 Task: Find connections with filter location Schwäbisch Gmünd with filter topic #entrepreneurwith filter profile language German with filter current company JLL India with filter school RICS School of Built Environment, Amity University with filter industry Furniture and Home Furnishings Manufacturing with filter service category Visual Design with filter keywords title Marketing Research Analyst
Action: Mouse moved to (227, 255)
Screenshot: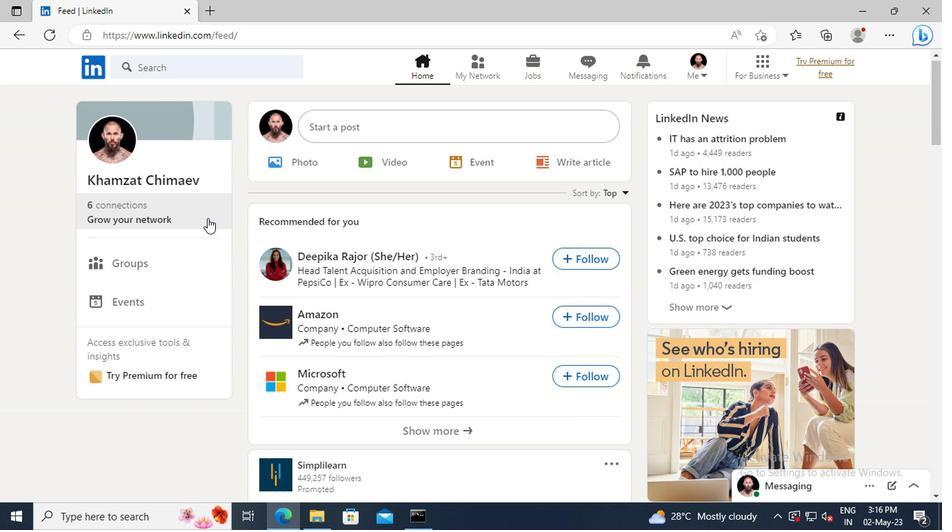 
Action: Mouse pressed left at (227, 255)
Screenshot: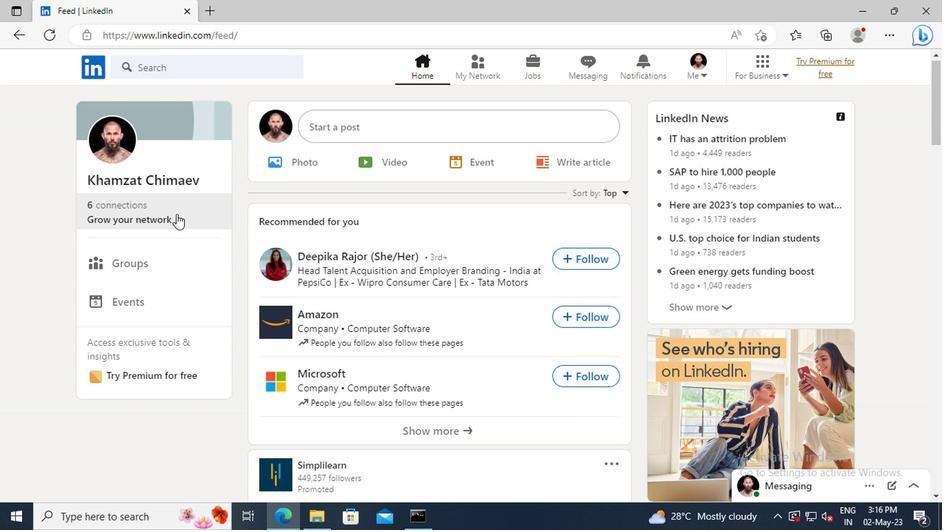 
Action: Mouse moved to (215, 208)
Screenshot: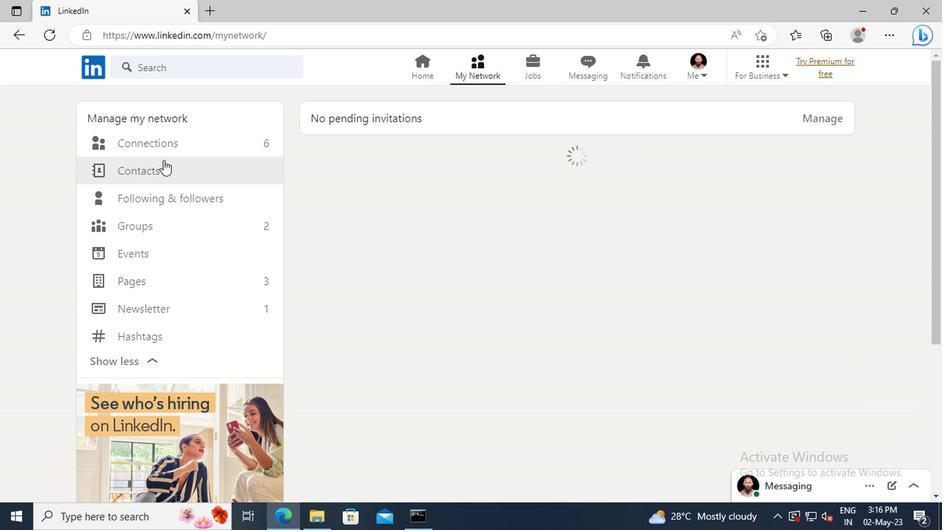 
Action: Mouse pressed left at (215, 208)
Screenshot: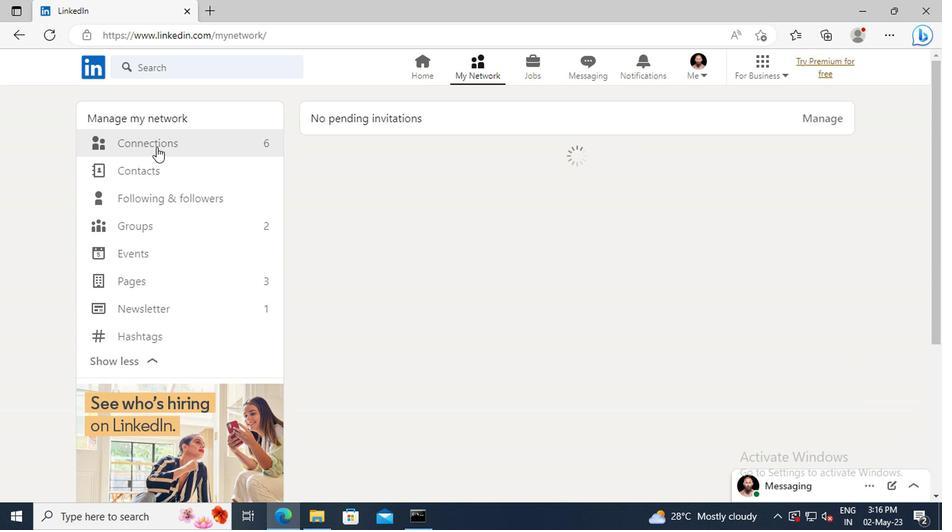 
Action: Mouse moved to (500, 208)
Screenshot: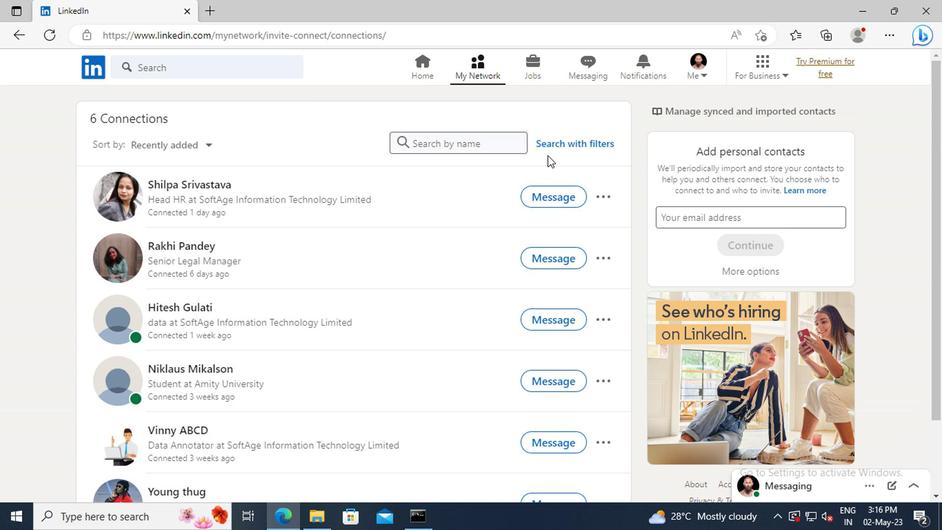 
Action: Mouse pressed left at (500, 208)
Screenshot: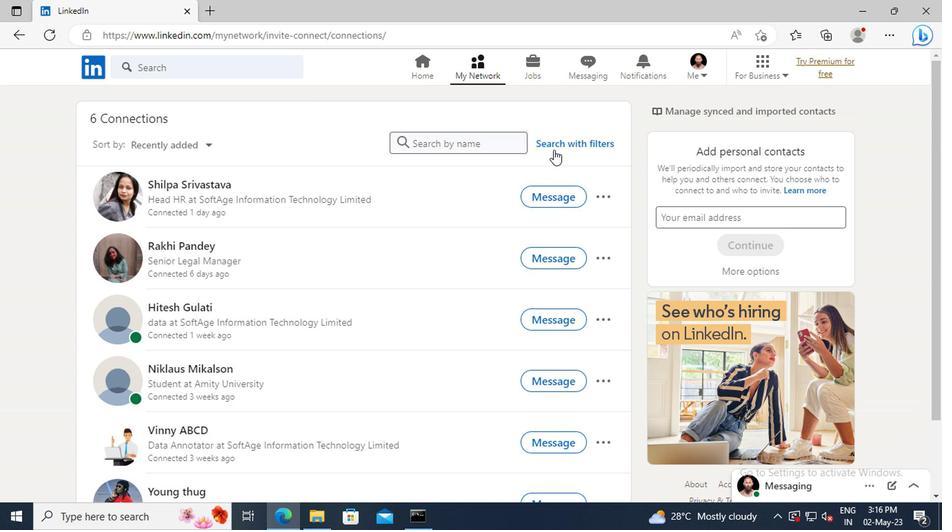 
Action: Mouse moved to (477, 181)
Screenshot: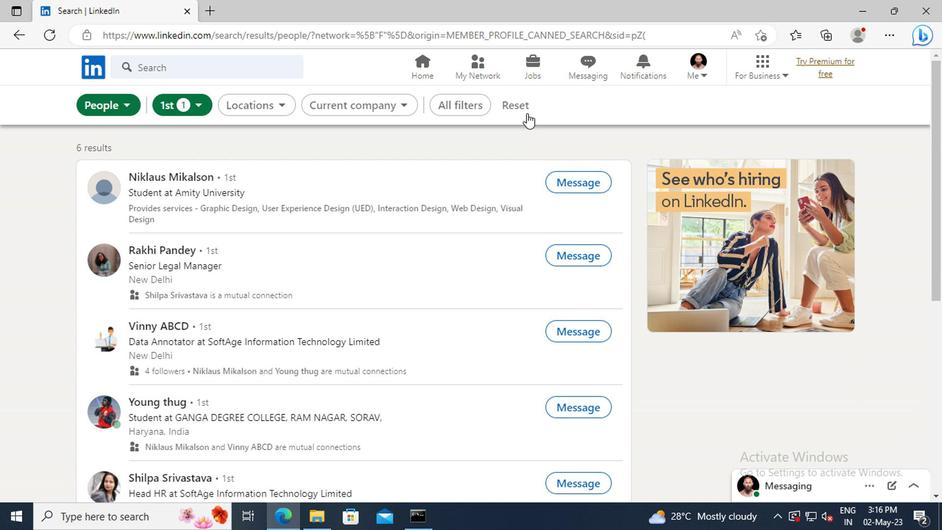 
Action: Mouse pressed left at (477, 181)
Screenshot: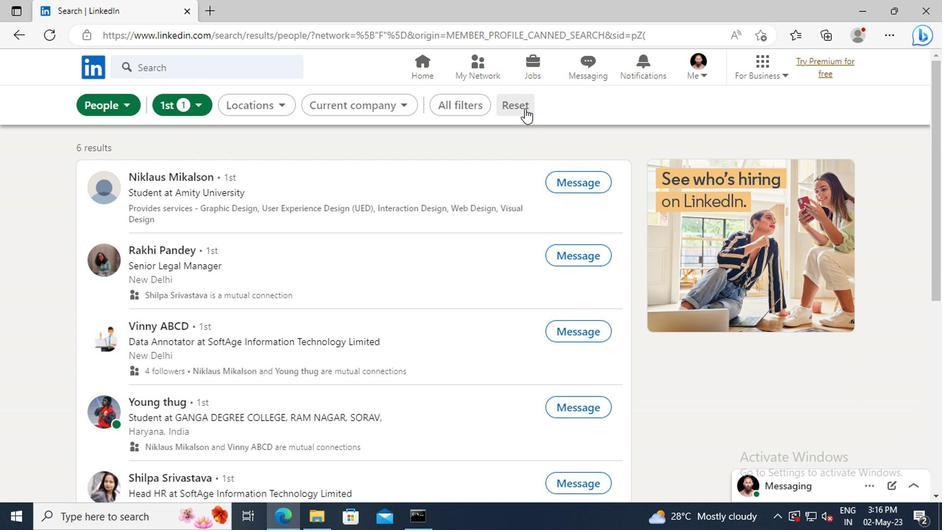 
Action: Mouse moved to (462, 179)
Screenshot: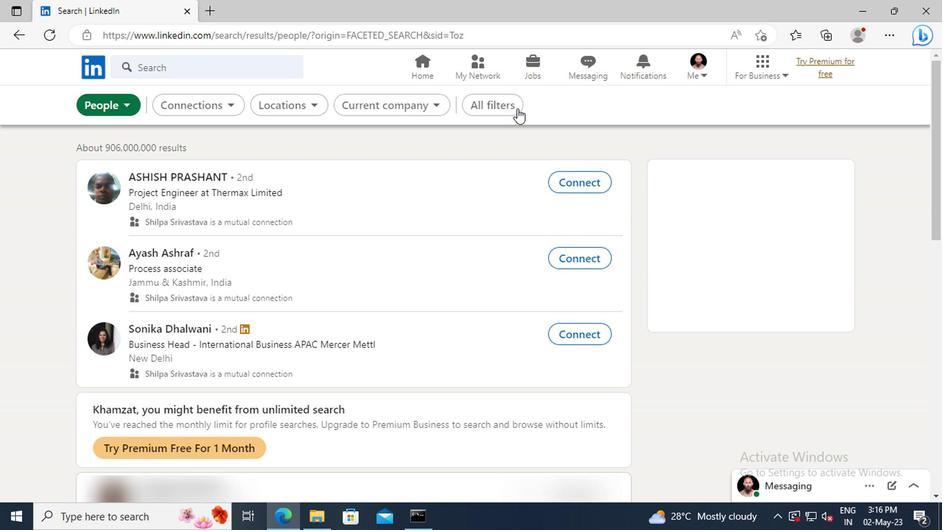 
Action: Mouse pressed left at (462, 179)
Screenshot: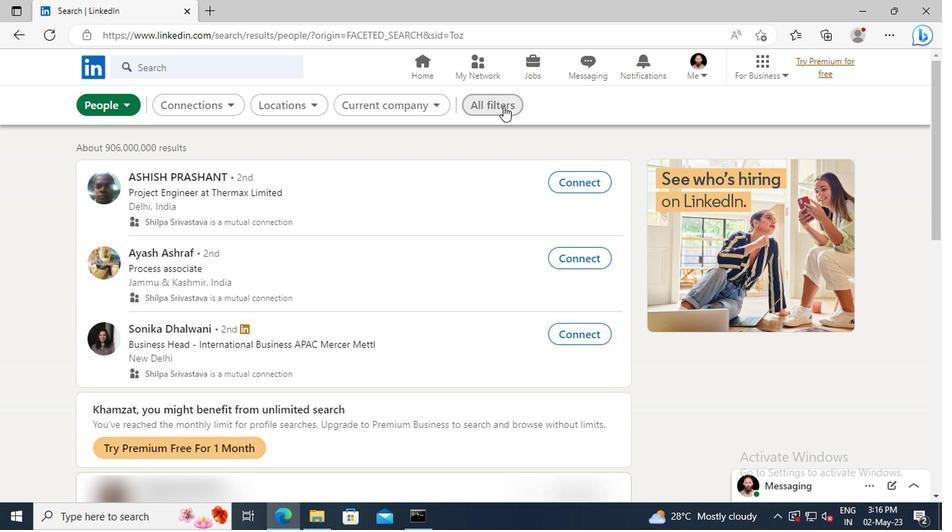 
Action: Mouse moved to (635, 279)
Screenshot: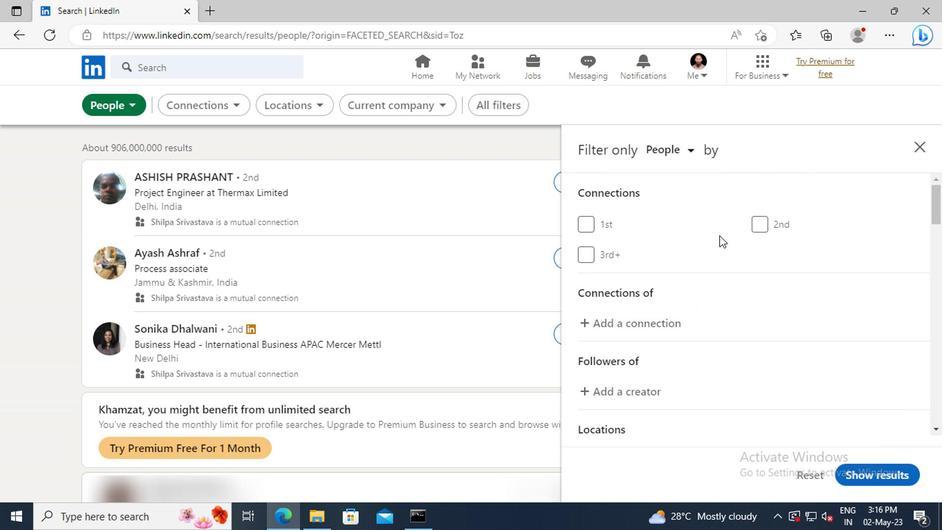 
Action: Mouse scrolled (635, 279) with delta (0, 0)
Screenshot: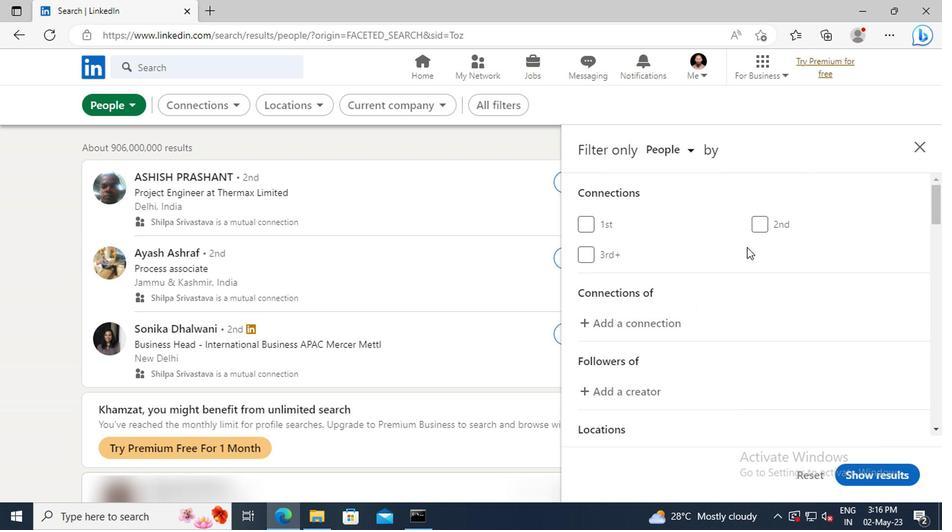 
Action: Mouse scrolled (635, 279) with delta (0, 0)
Screenshot: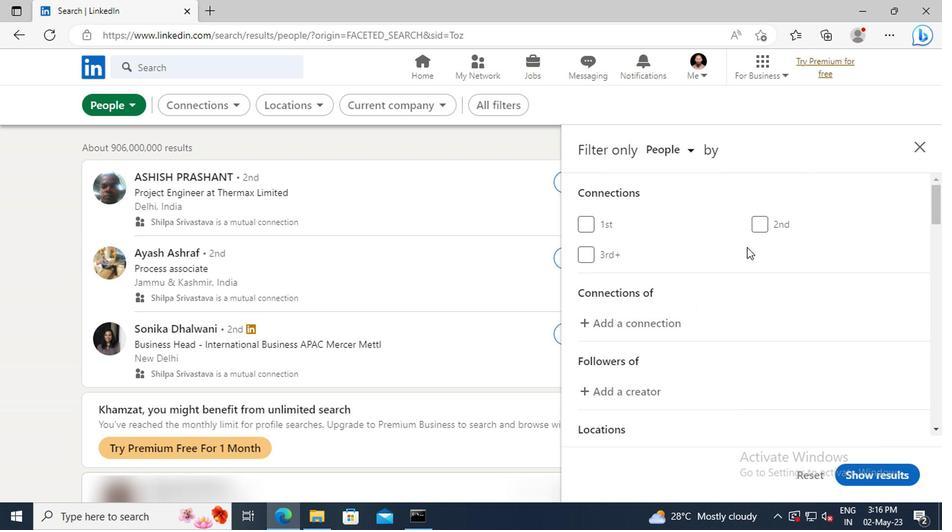 
Action: Mouse scrolled (635, 279) with delta (0, 0)
Screenshot: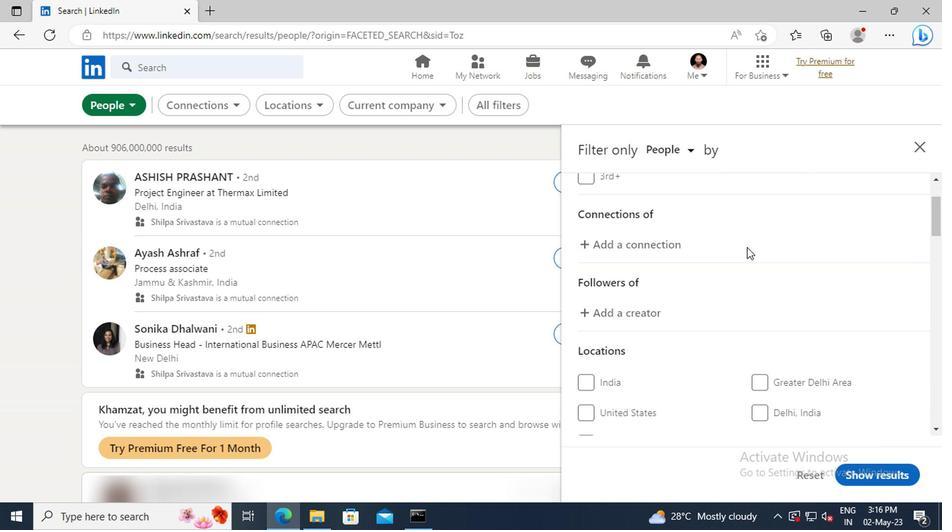 
Action: Mouse scrolled (635, 279) with delta (0, 0)
Screenshot: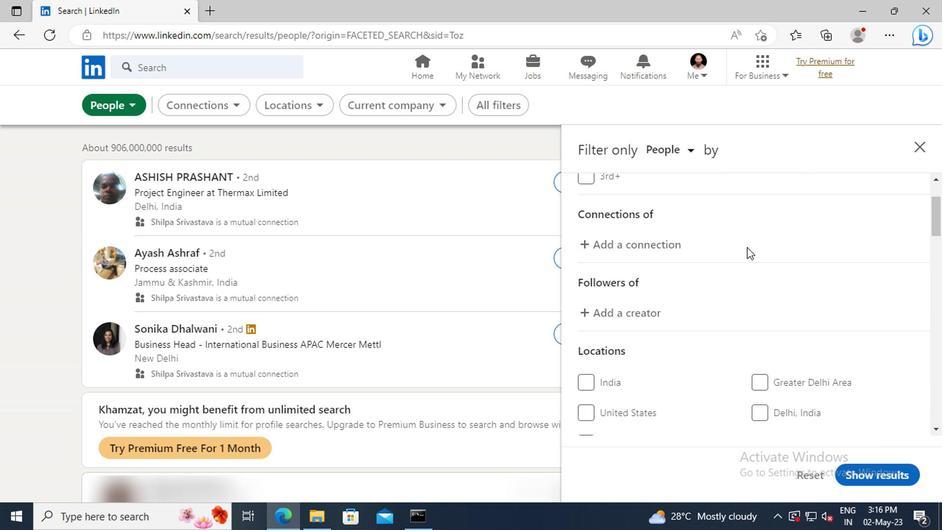 
Action: Mouse scrolled (635, 279) with delta (0, 0)
Screenshot: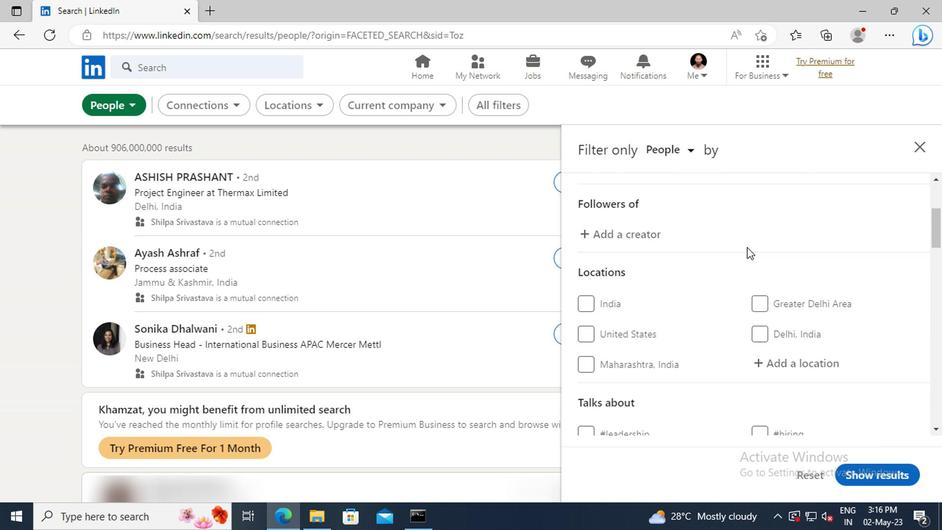 
Action: Mouse moved to (647, 331)
Screenshot: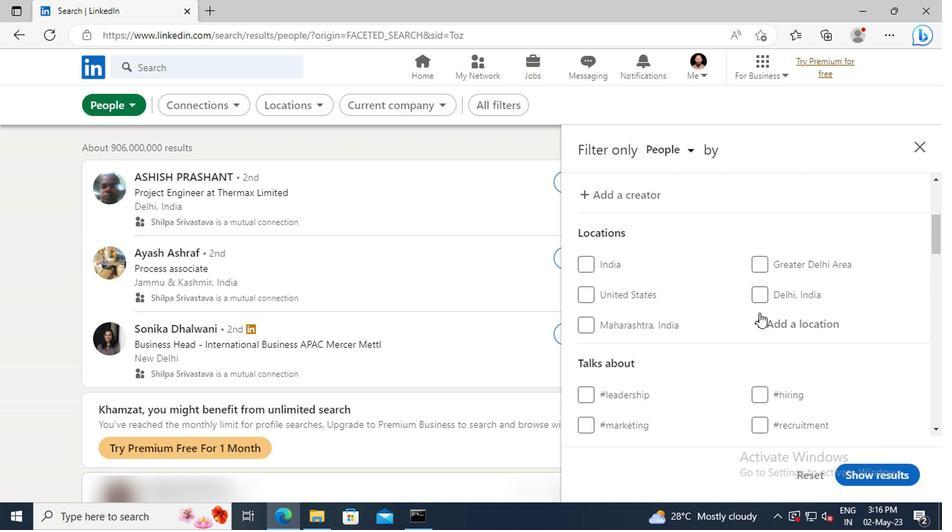 
Action: Mouse pressed left at (647, 331)
Screenshot: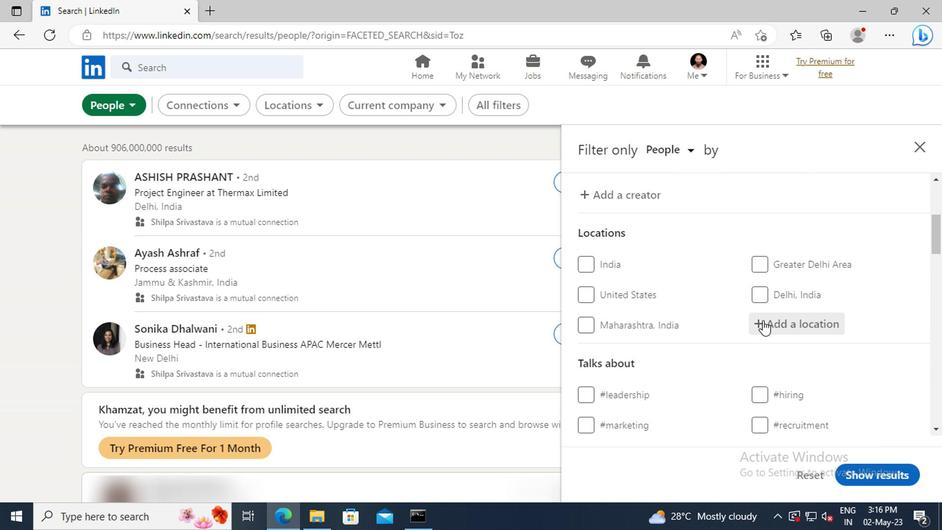
Action: Key pressed <Key.shift>SCHWABISCH<Key.space>
Screenshot: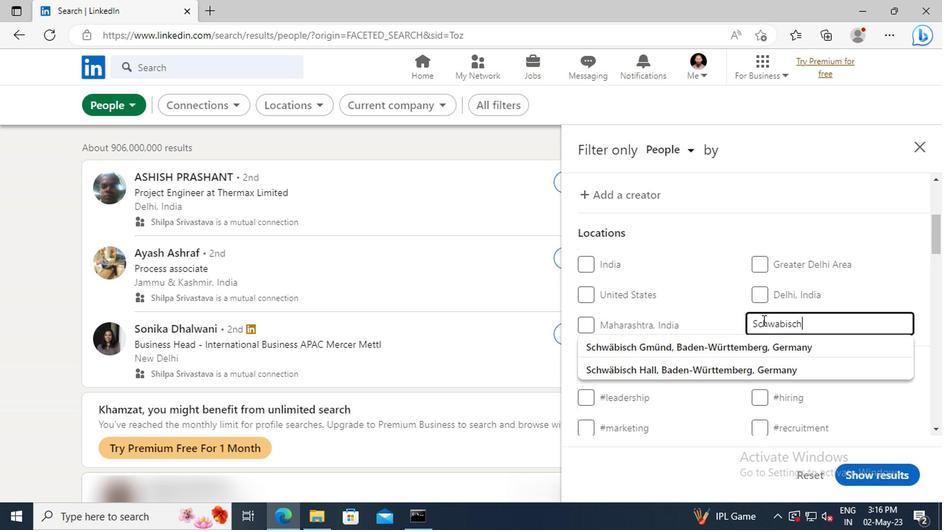 
Action: Mouse moved to (648, 346)
Screenshot: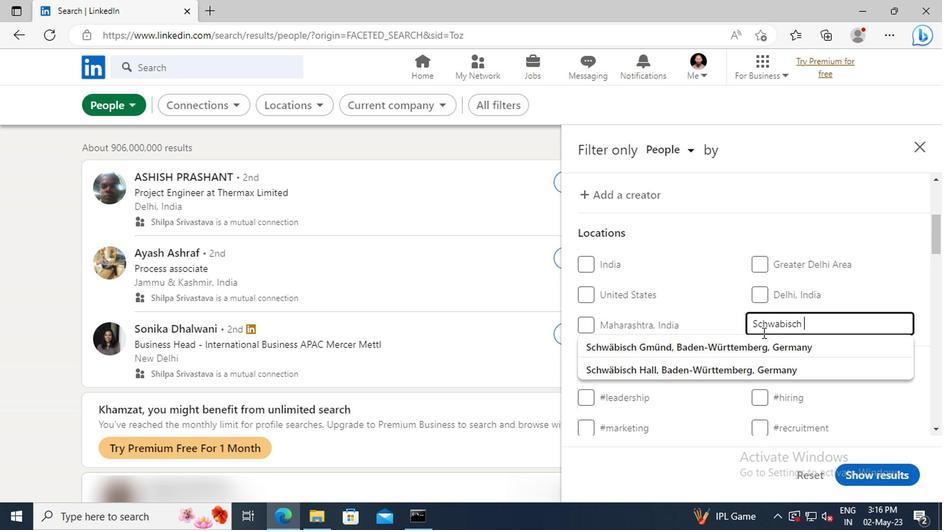 
Action: Mouse pressed left at (648, 346)
Screenshot: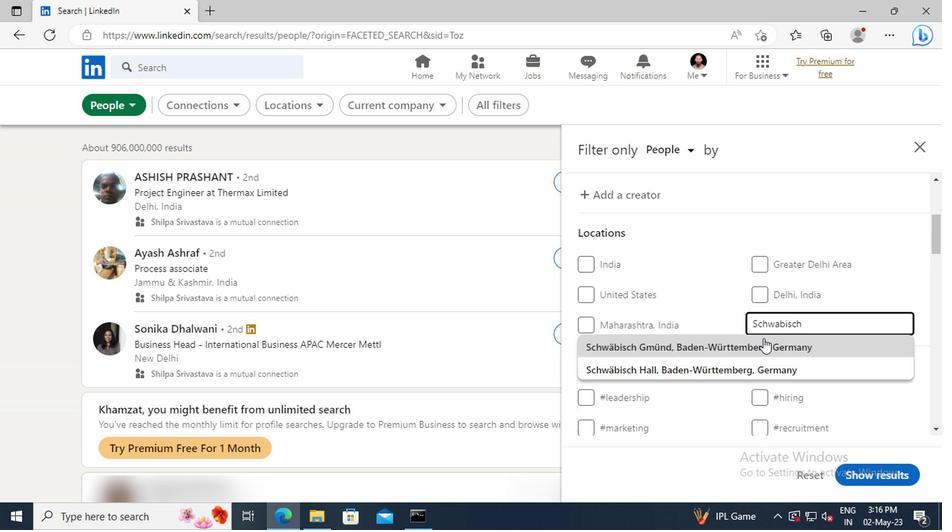 
Action: Mouse scrolled (648, 346) with delta (0, 0)
Screenshot: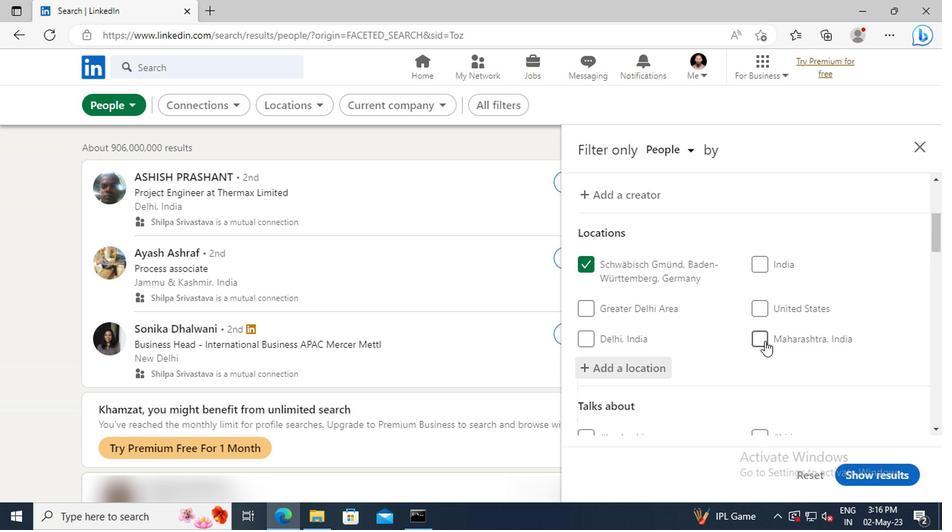 
Action: Mouse moved to (649, 335)
Screenshot: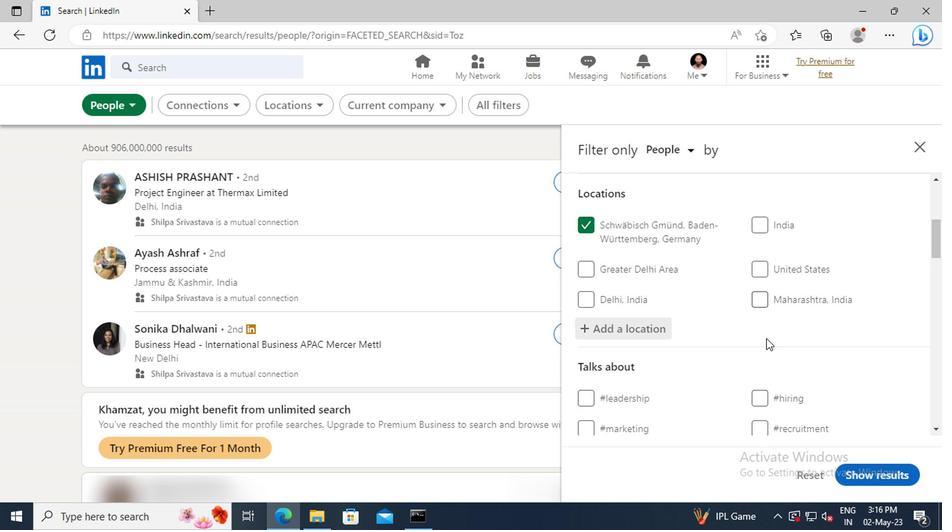
Action: Mouse scrolled (649, 334) with delta (0, 0)
Screenshot: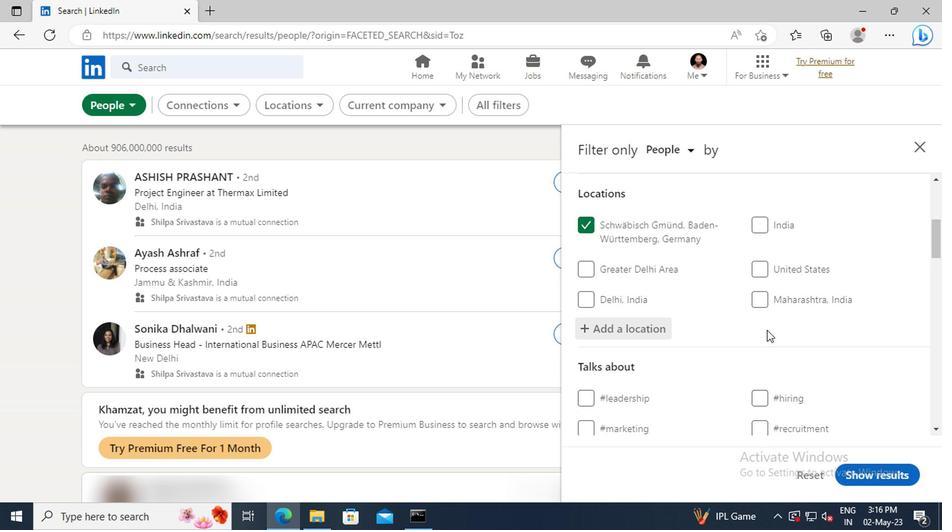 
Action: Mouse scrolled (649, 334) with delta (0, 0)
Screenshot: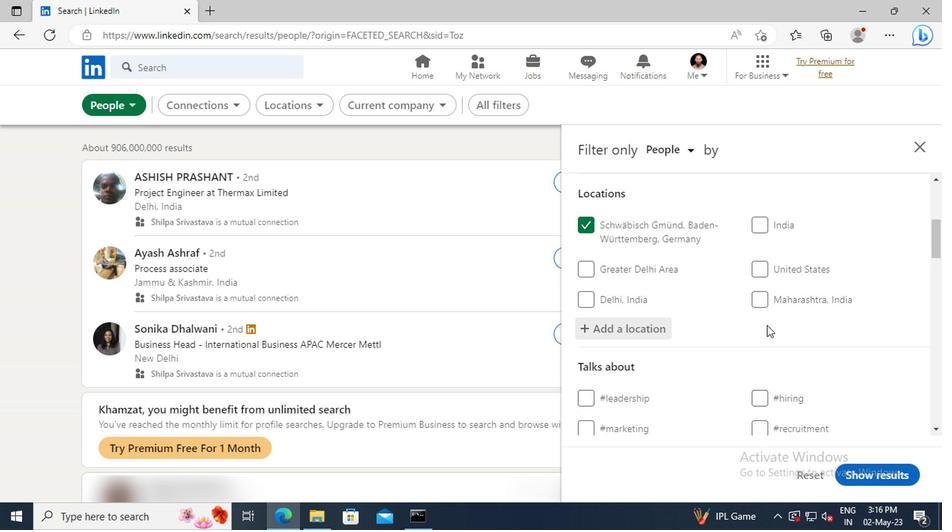 
Action: Mouse moved to (649, 331)
Screenshot: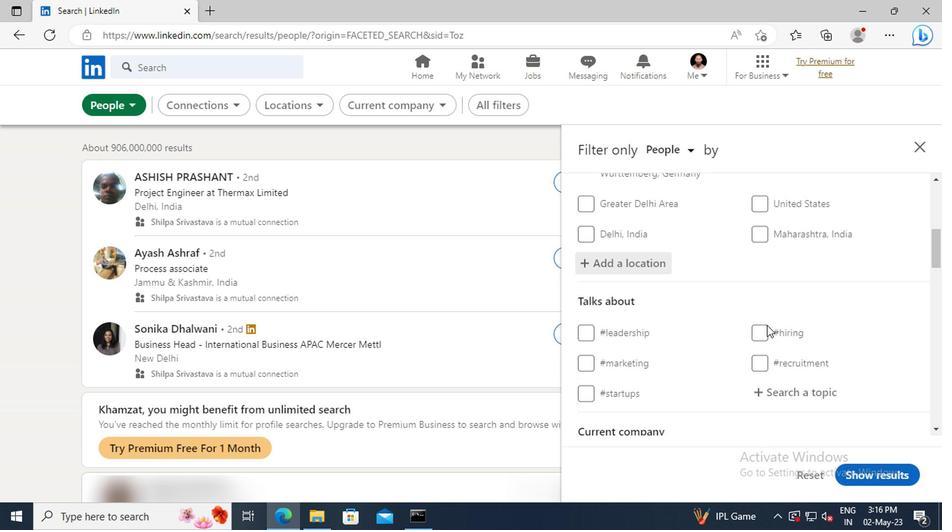 
Action: Mouse scrolled (649, 330) with delta (0, 0)
Screenshot: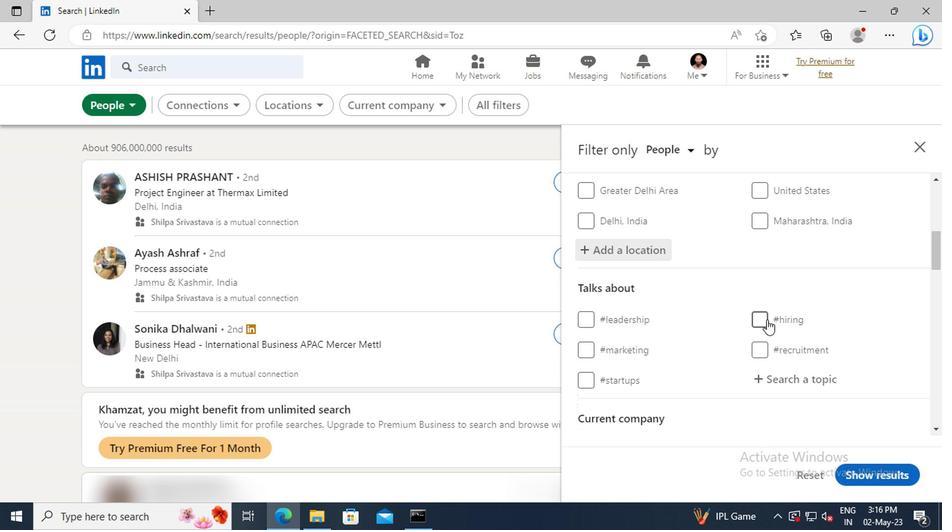 
Action: Mouse moved to (655, 346)
Screenshot: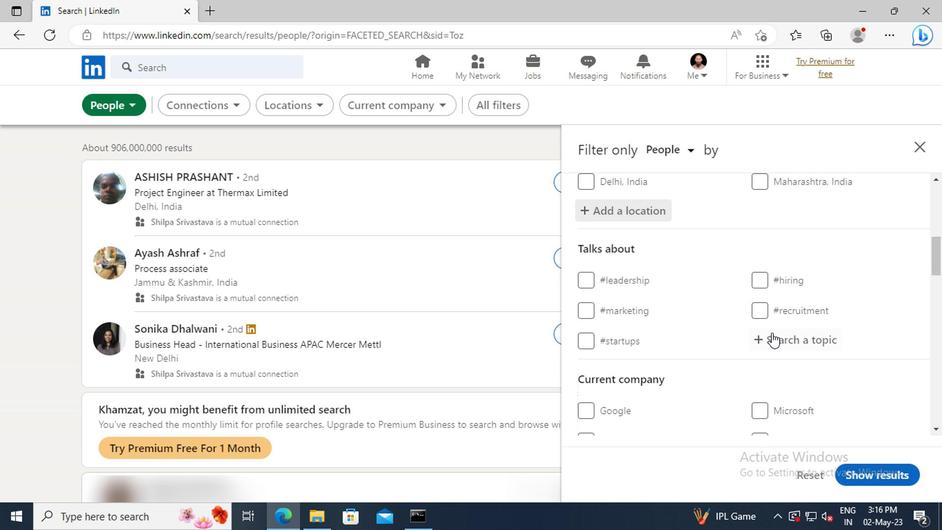 
Action: Mouse pressed left at (655, 346)
Screenshot: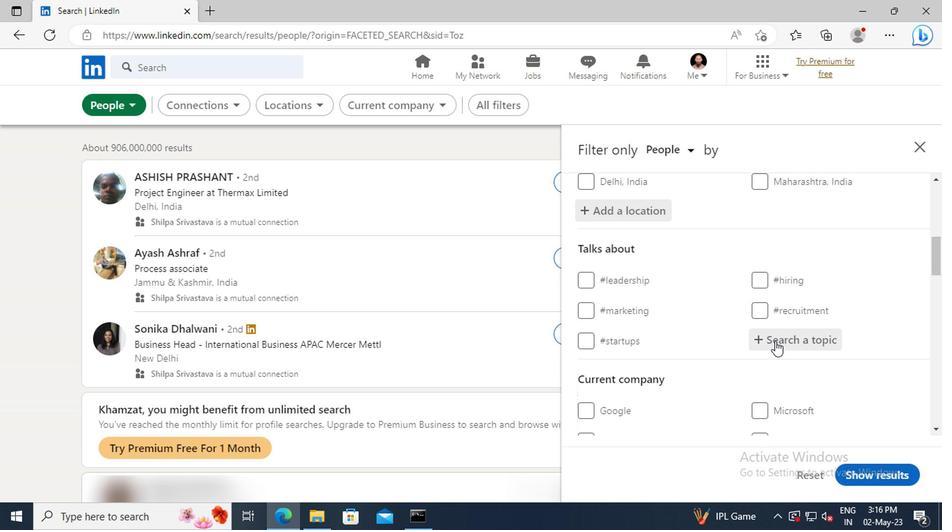 
Action: Key pressed ENTRE
Screenshot: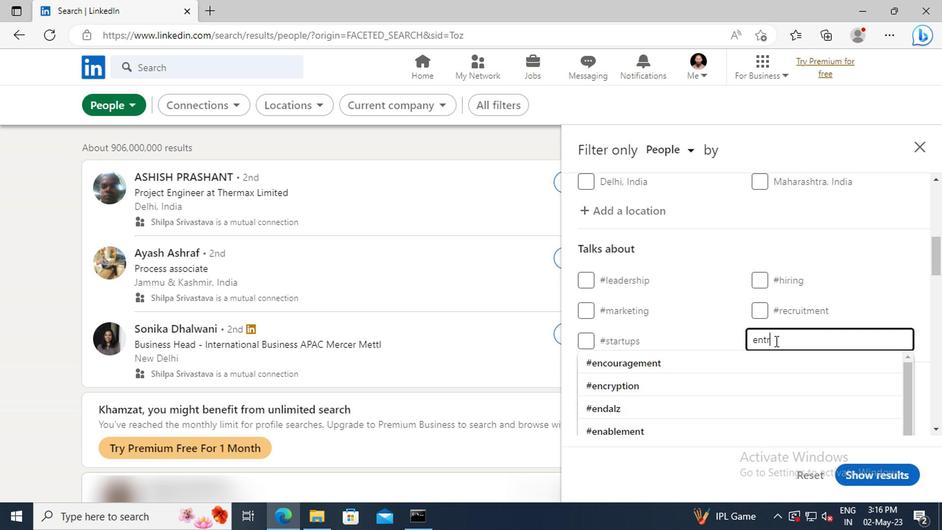
Action: Mouse moved to (658, 355)
Screenshot: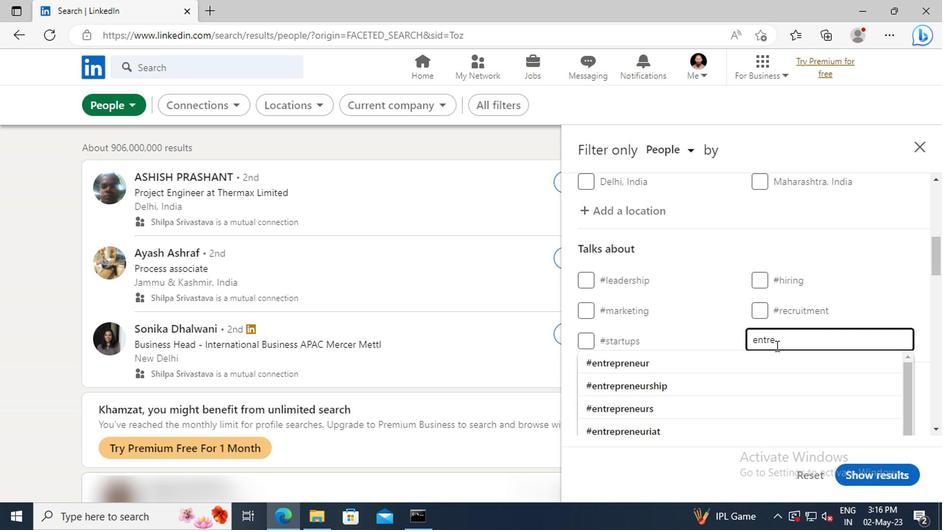 
Action: Mouse pressed left at (658, 355)
Screenshot: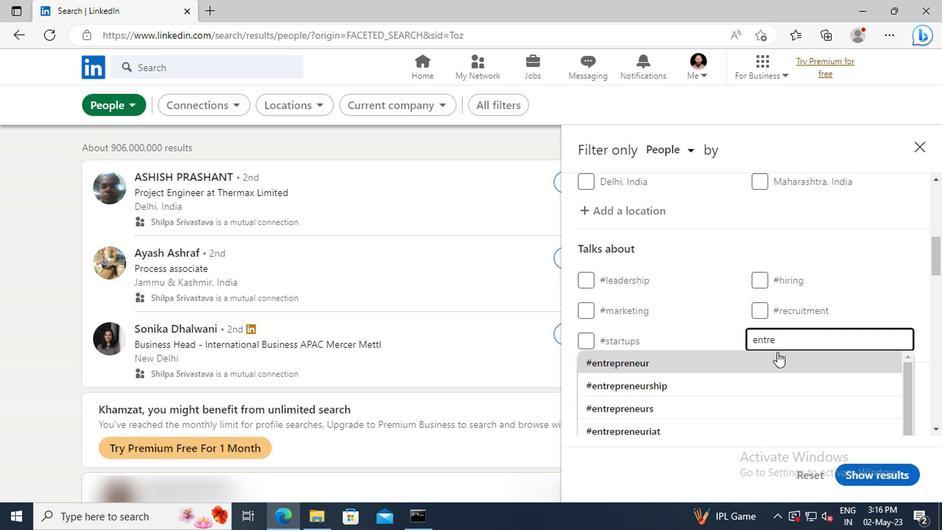 
Action: Mouse scrolled (658, 354) with delta (0, 0)
Screenshot: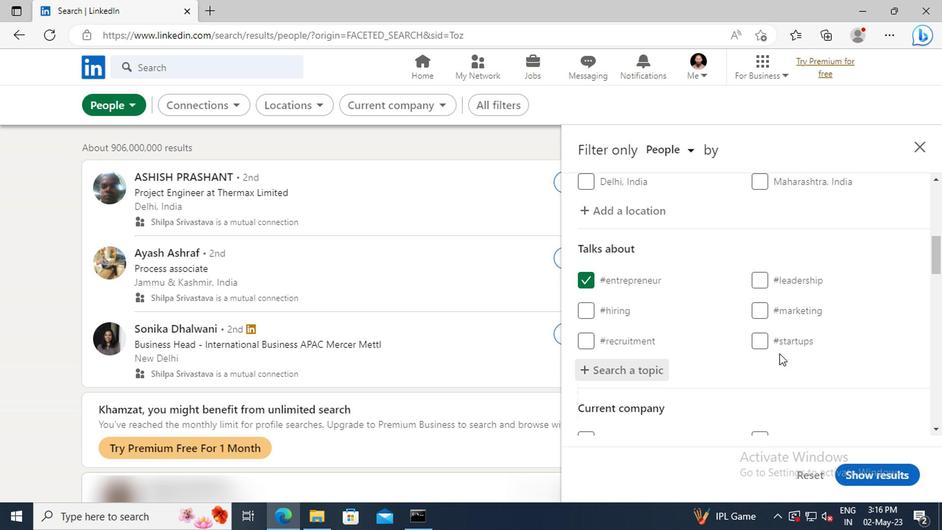 
Action: Mouse scrolled (658, 354) with delta (0, 0)
Screenshot: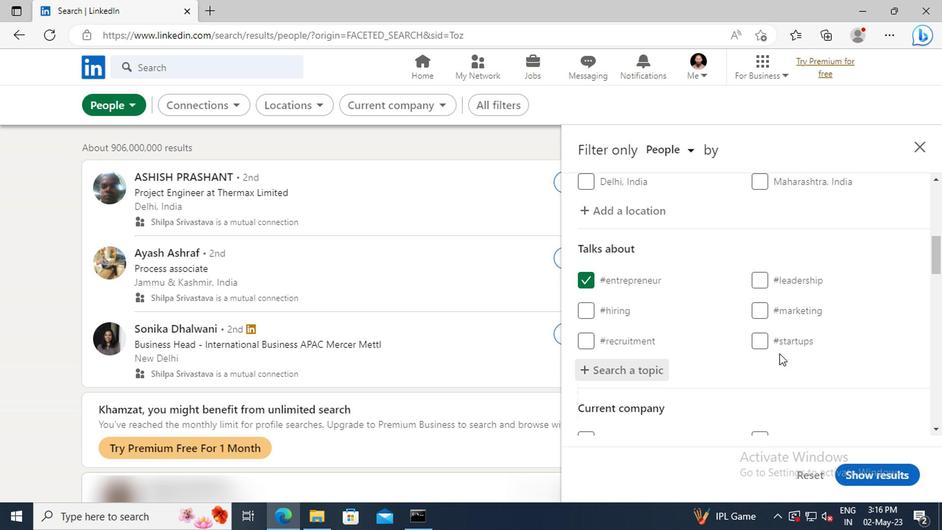 
Action: Mouse scrolled (658, 354) with delta (0, 0)
Screenshot: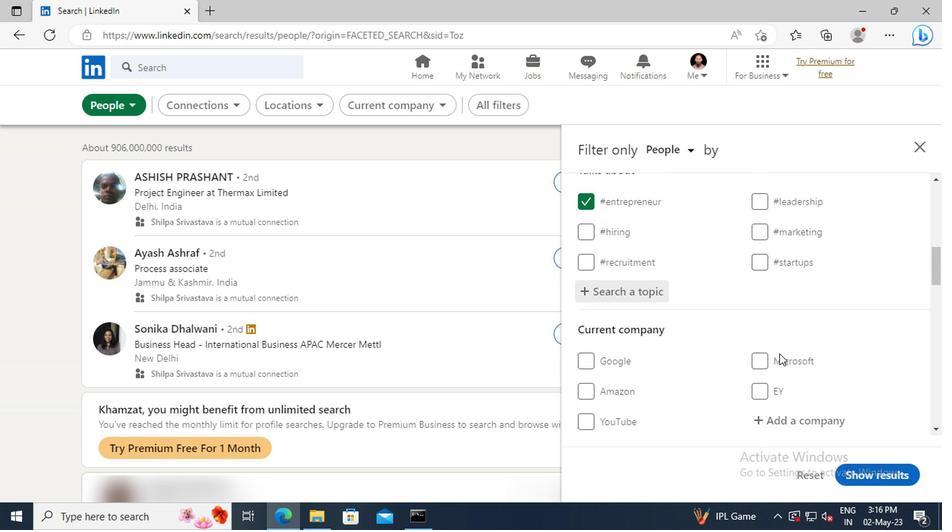 
Action: Mouse scrolled (658, 354) with delta (0, 0)
Screenshot: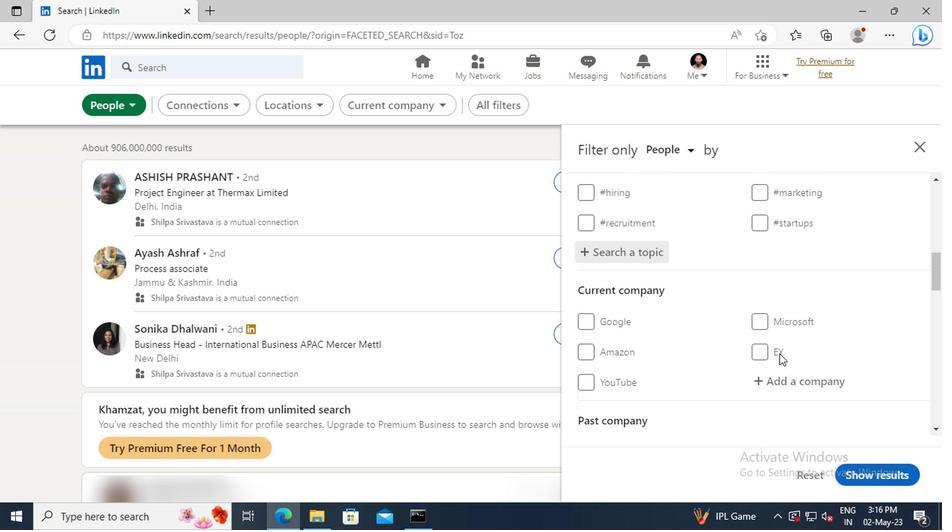 
Action: Mouse scrolled (658, 354) with delta (0, 0)
Screenshot: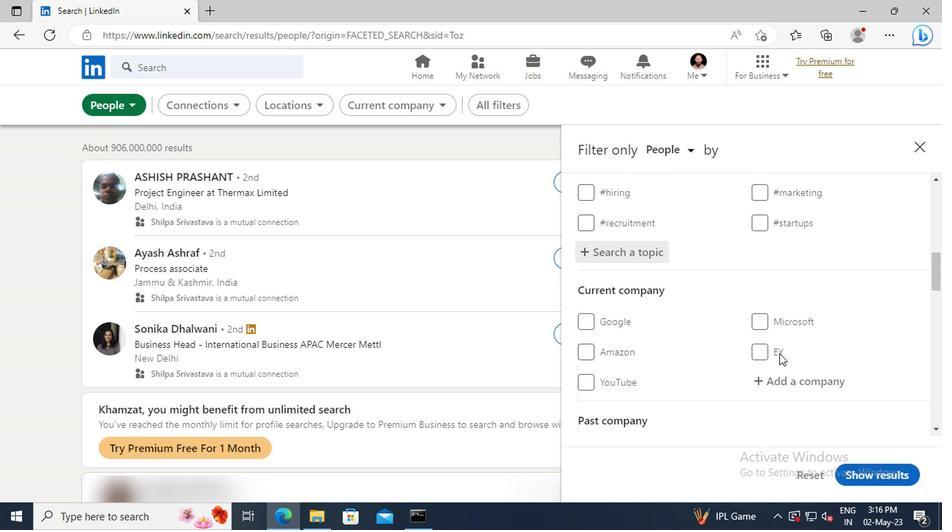 
Action: Mouse scrolled (658, 354) with delta (0, 0)
Screenshot: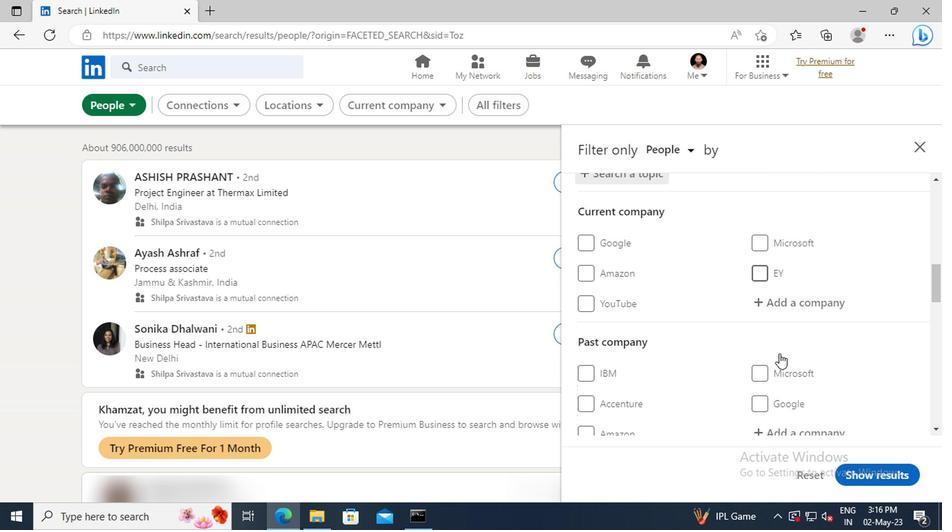 
Action: Mouse scrolled (658, 354) with delta (0, 0)
Screenshot: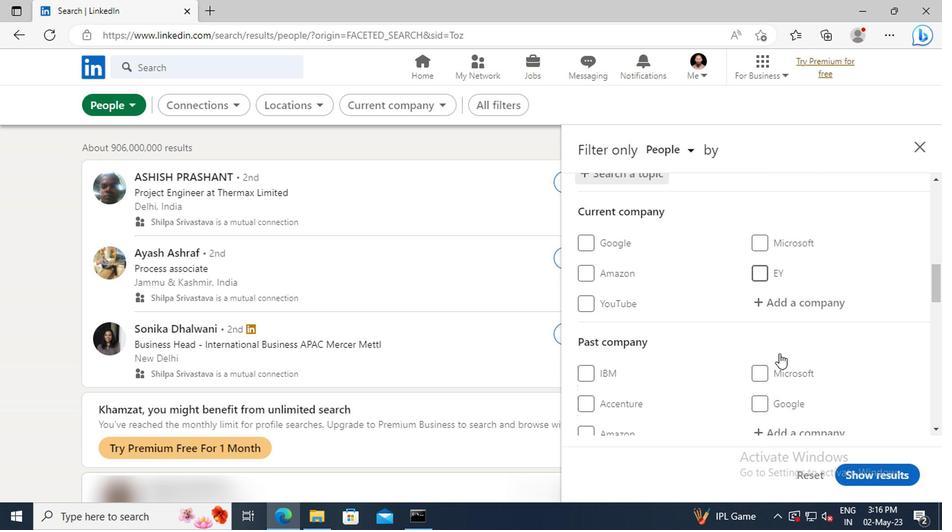 
Action: Mouse scrolled (658, 354) with delta (0, 0)
Screenshot: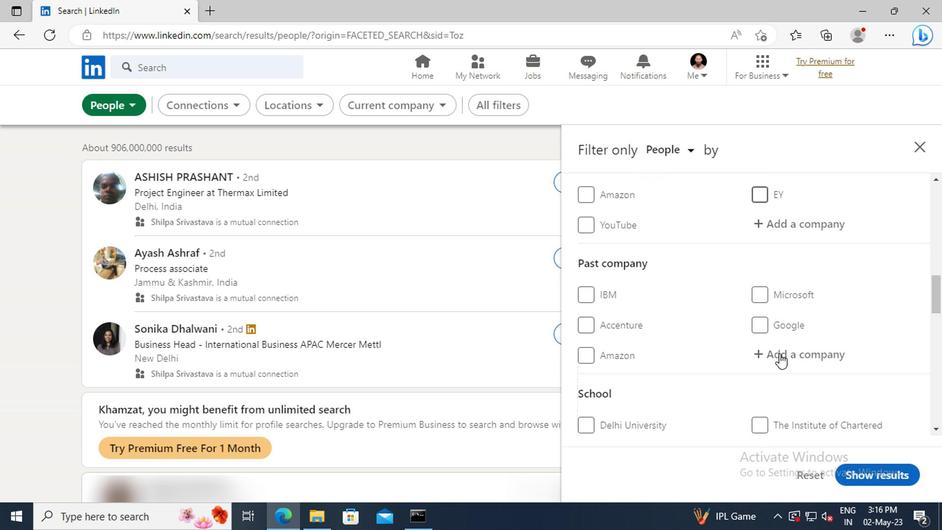 
Action: Mouse scrolled (658, 354) with delta (0, 0)
Screenshot: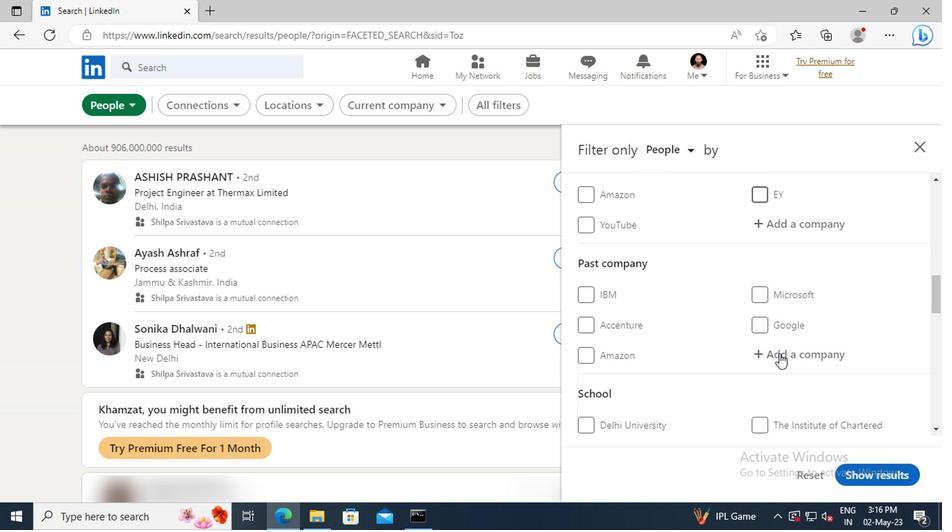 
Action: Mouse scrolled (658, 354) with delta (0, 0)
Screenshot: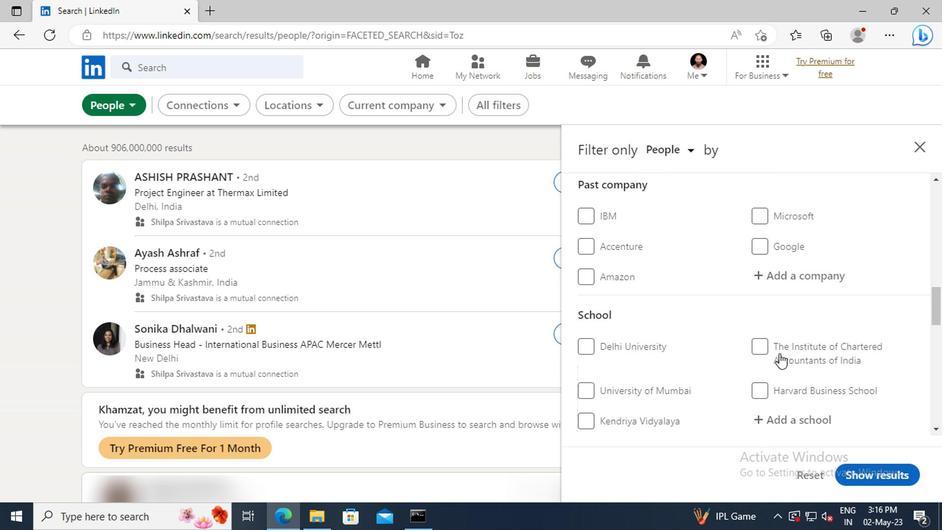 
Action: Mouse scrolled (658, 354) with delta (0, 0)
Screenshot: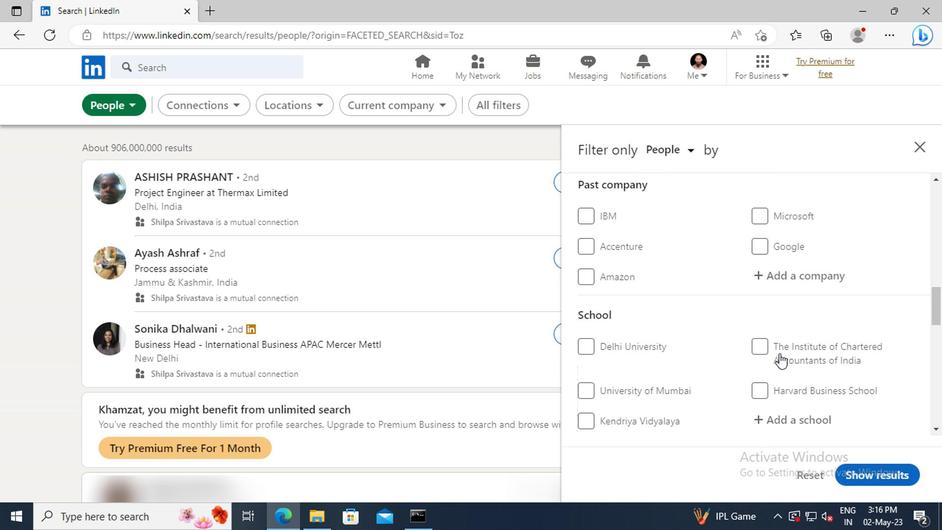 
Action: Mouse scrolled (658, 354) with delta (0, 0)
Screenshot: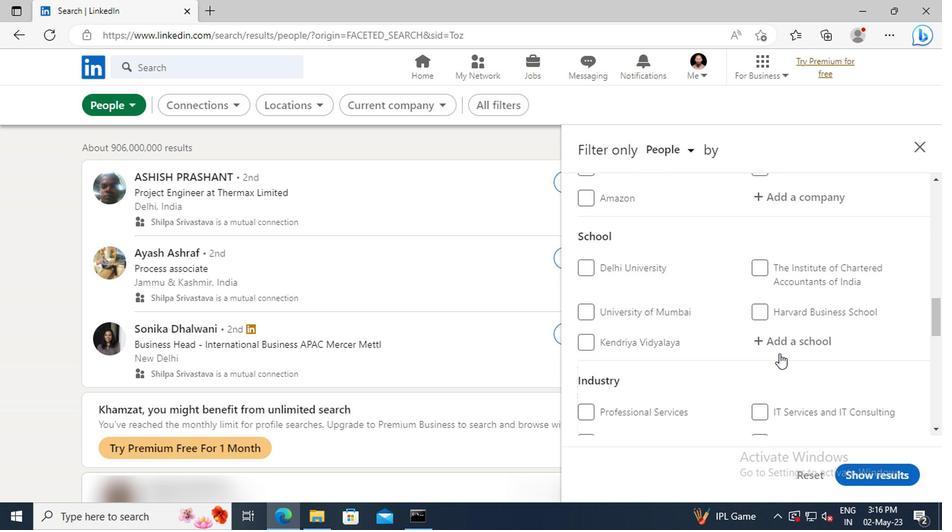 
Action: Mouse scrolled (658, 354) with delta (0, 0)
Screenshot: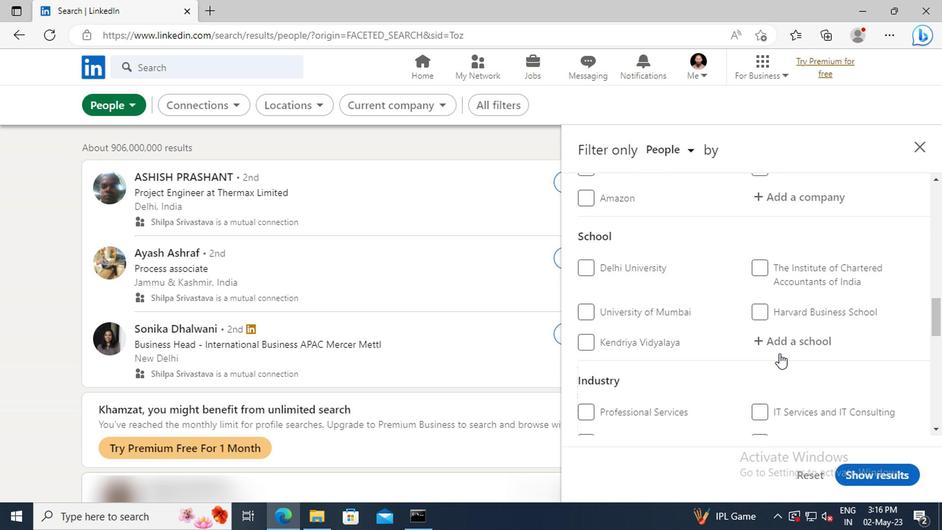 
Action: Mouse scrolled (658, 354) with delta (0, 0)
Screenshot: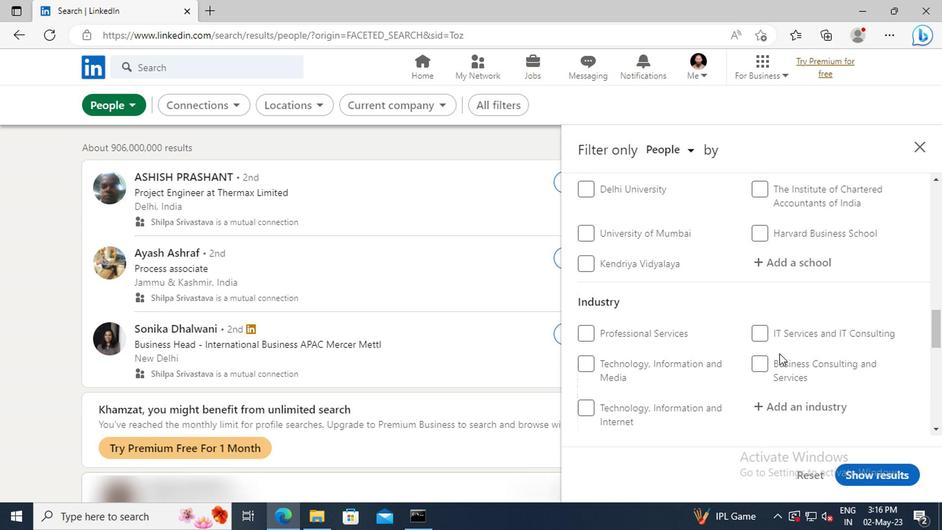 
Action: Mouse scrolled (658, 354) with delta (0, 0)
Screenshot: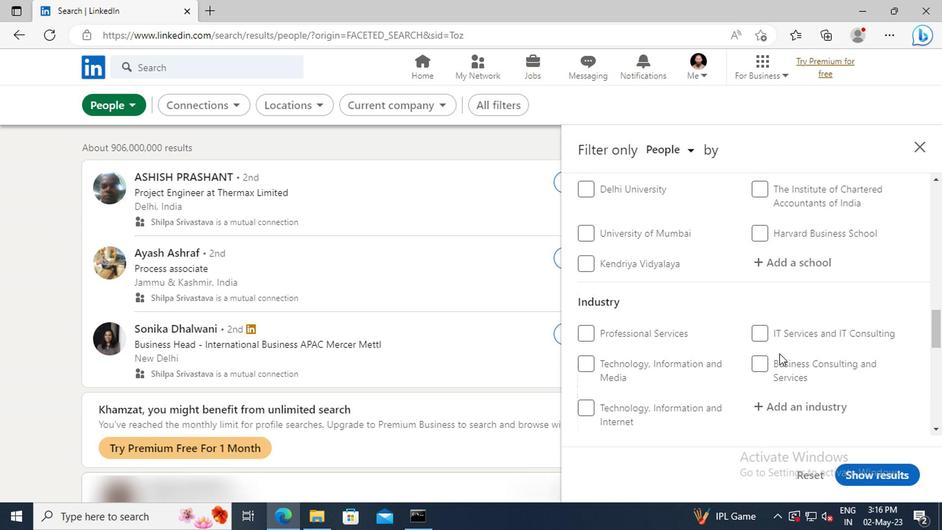 
Action: Mouse scrolled (658, 354) with delta (0, 0)
Screenshot: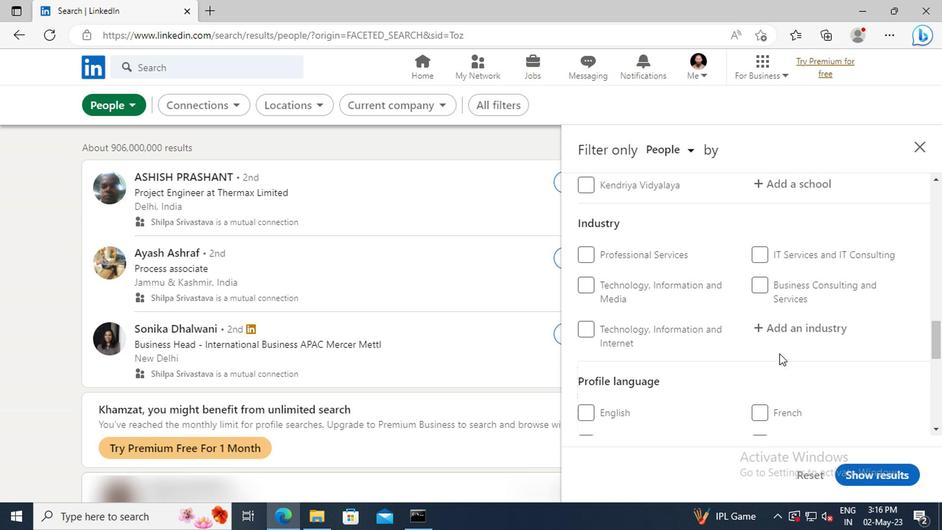 
Action: Mouse scrolled (658, 354) with delta (0, 0)
Screenshot: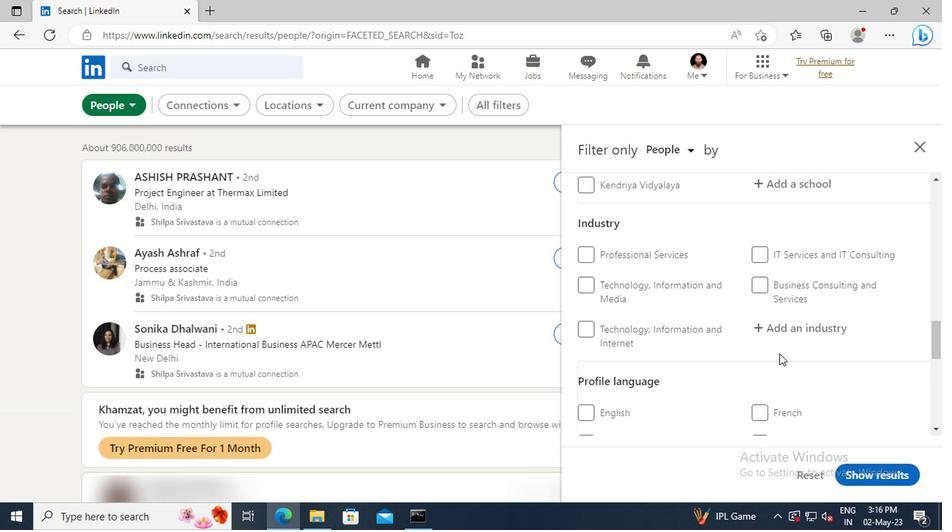 
Action: Mouse moved to (523, 387)
Screenshot: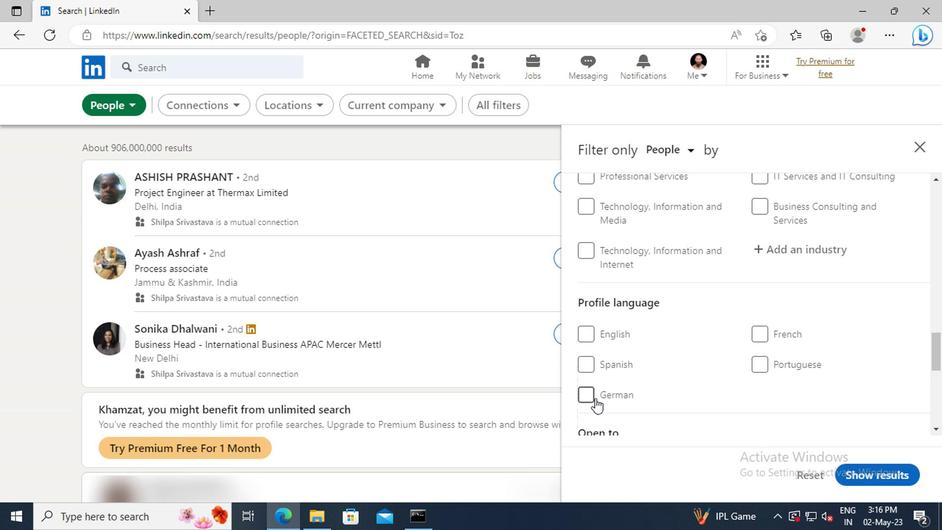 
Action: Mouse pressed left at (523, 387)
Screenshot: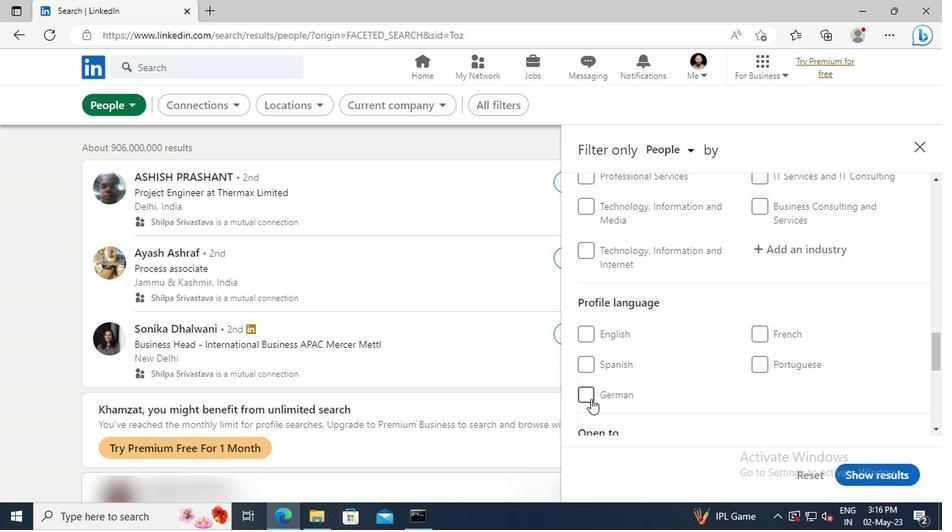 
Action: Mouse moved to (660, 371)
Screenshot: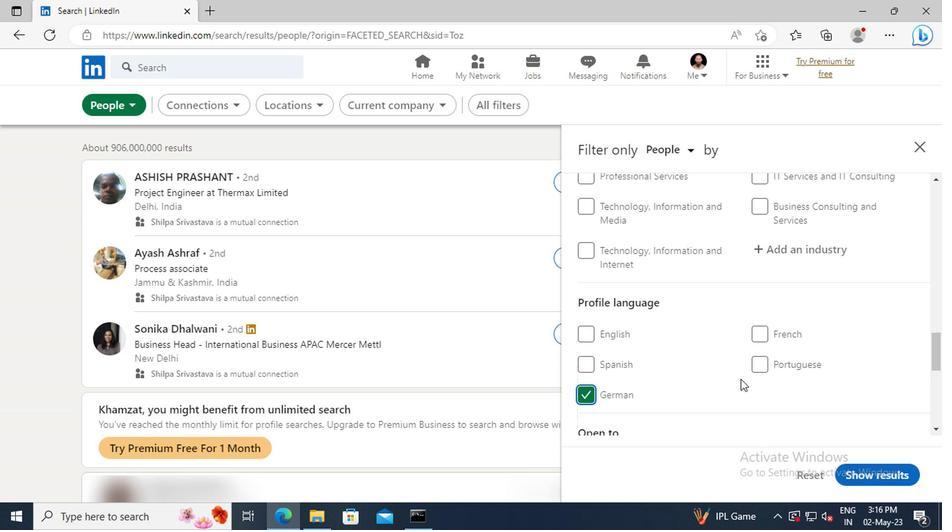 
Action: Mouse scrolled (660, 371) with delta (0, 0)
Screenshot: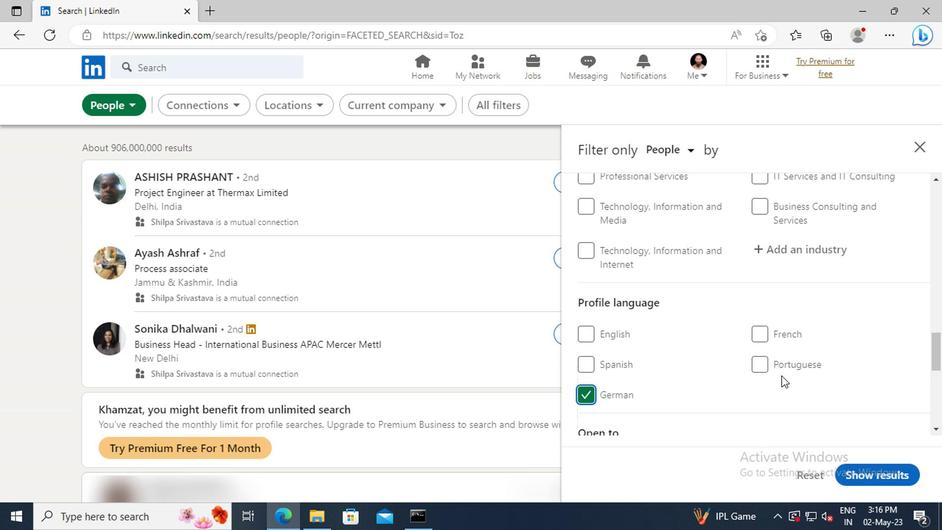 
Action: Mouse scrolled (660, 371) with delta (0, 0)
Screenshot: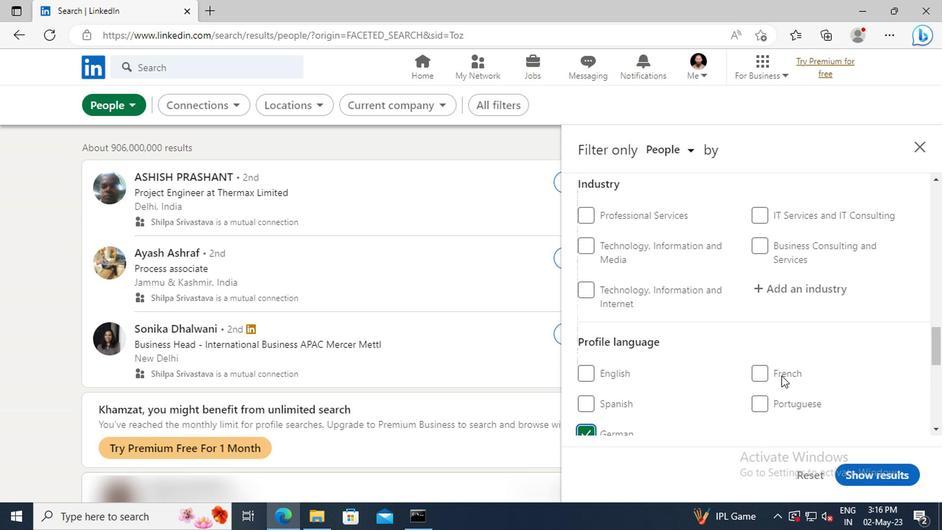 
Action: Mouse scrolled (660, 371) with delta (0, 0)
Screenshot: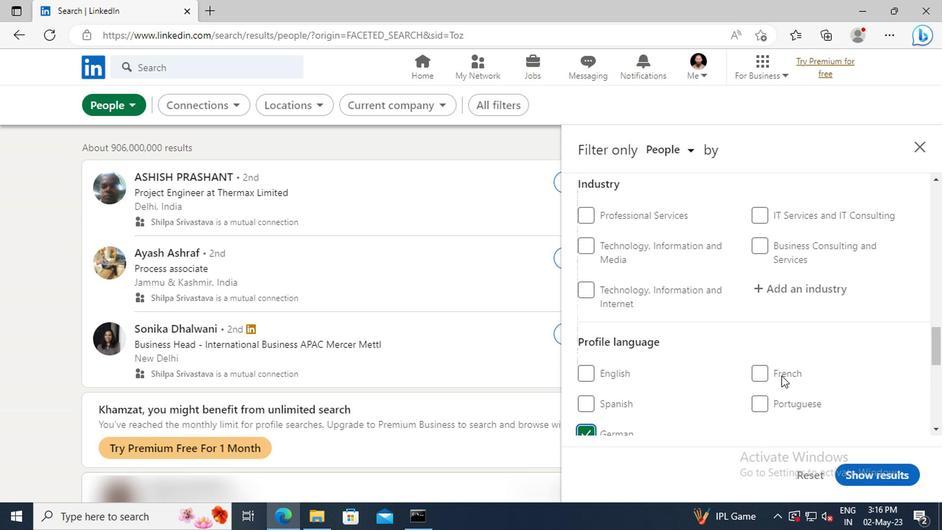
Action: Mouse moved to (660, 371)
Screenshot: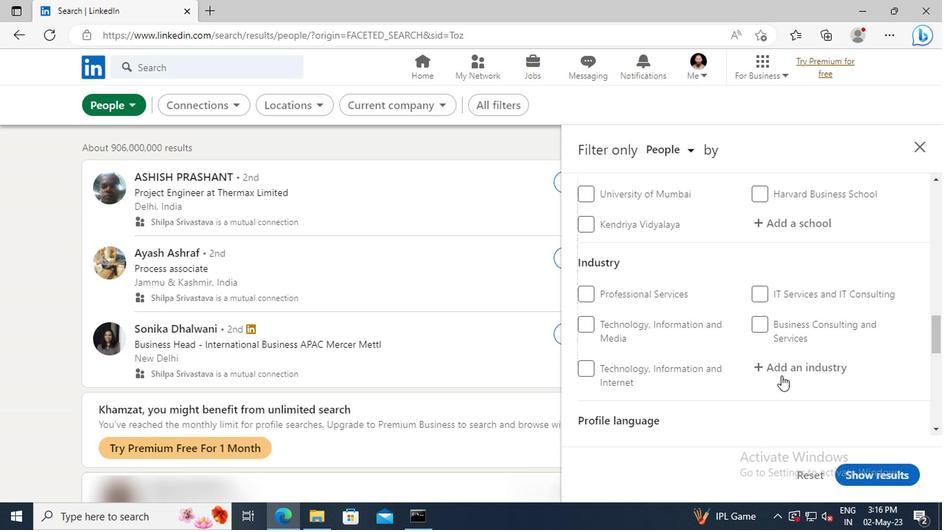 
Action: Mouse scrolled (660, 371) with delta (0, 0)
Screenshot: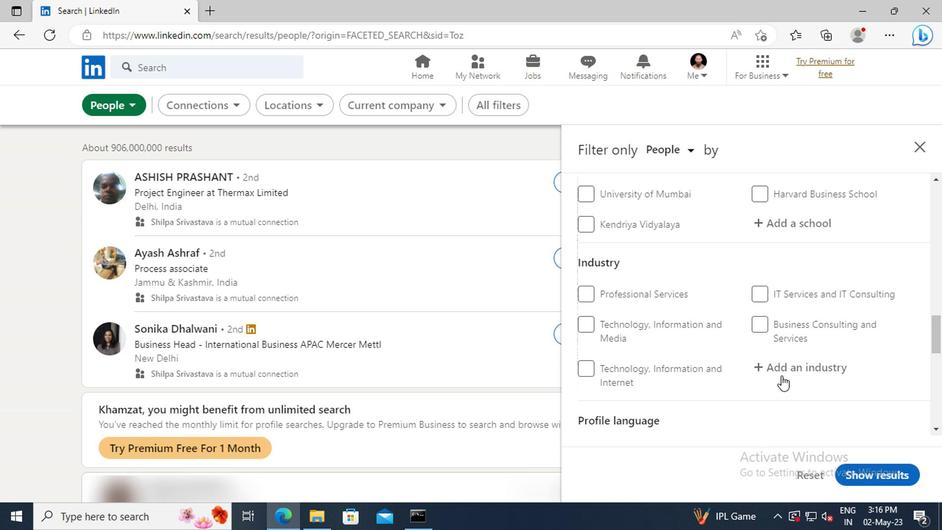 
Action: Mouse scrolled (660, 371) with delta (0, 0)
Screenshot: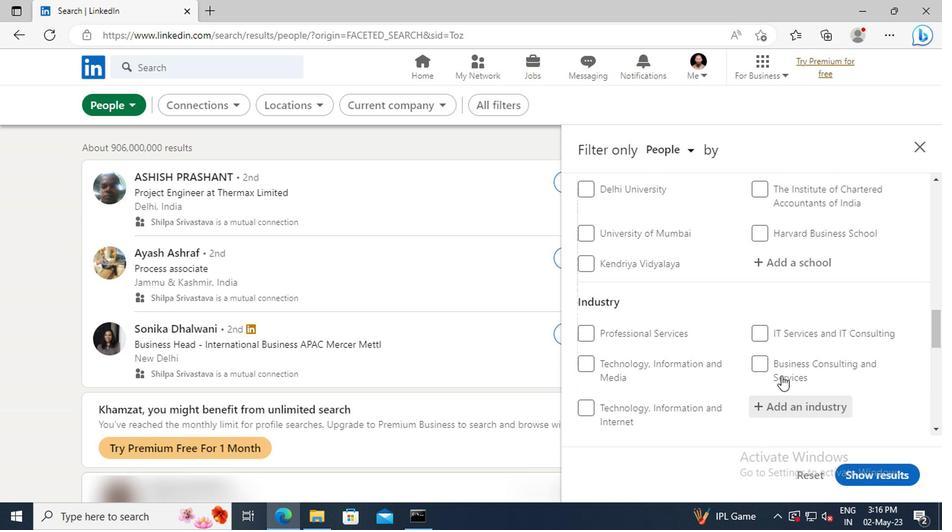 
Action: Mouse scrolled (660, 371) with delta (0, 0)
Screenshot: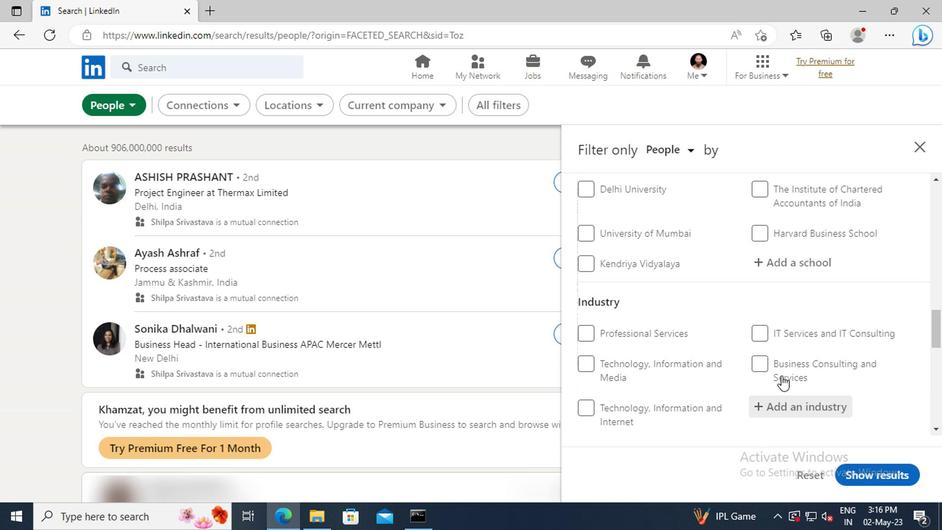 
Action: Mouse scrolled (660, 371) with delta (0, 0)
Screenshot: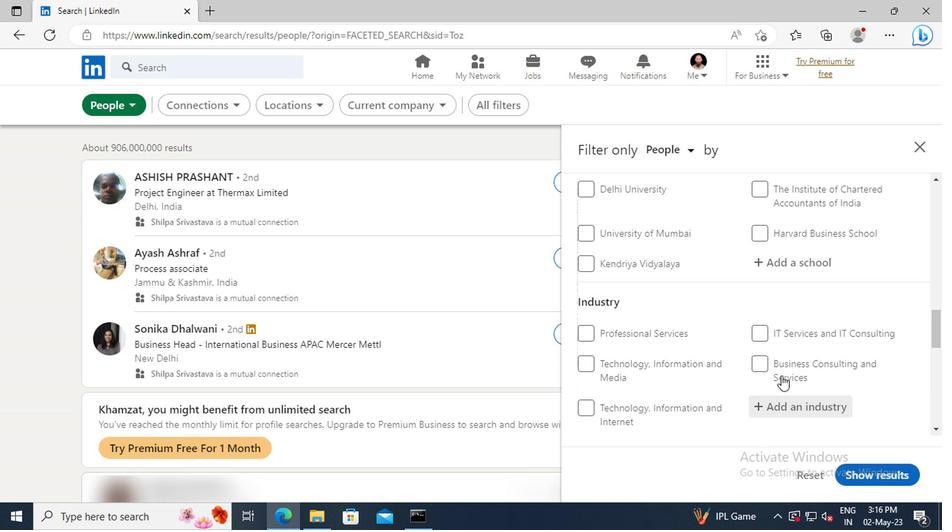 
Action: Mouse scrolled (660, 371) with delta (0, 0)
Screenshot: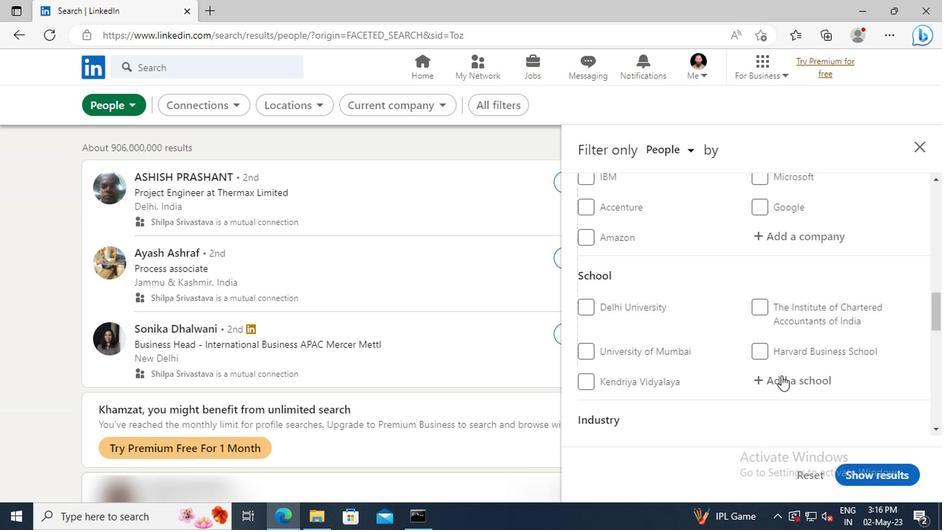 
Action: Mouse scrolled (660, 371) with delta (0, 0)
Screenshot: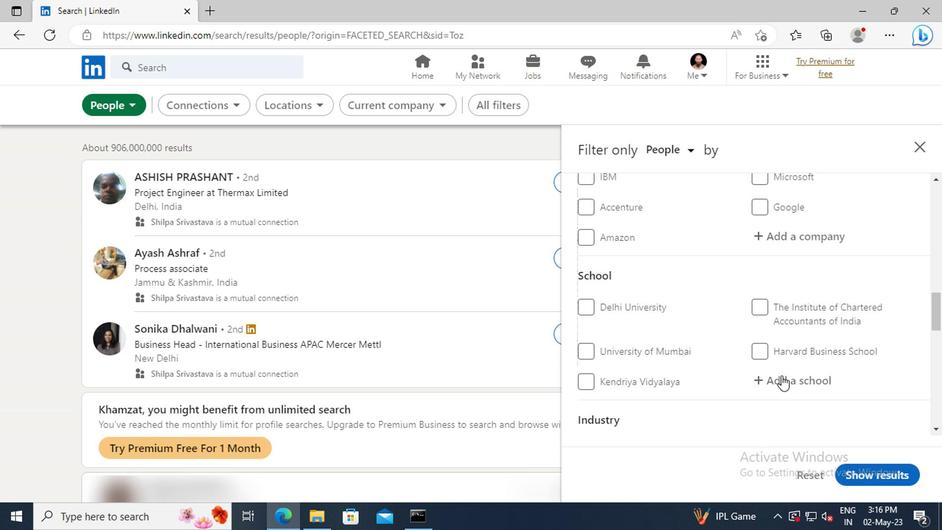 
Action: Mouse scrolled (660, 371) with delta (0, 0)
Screenshot: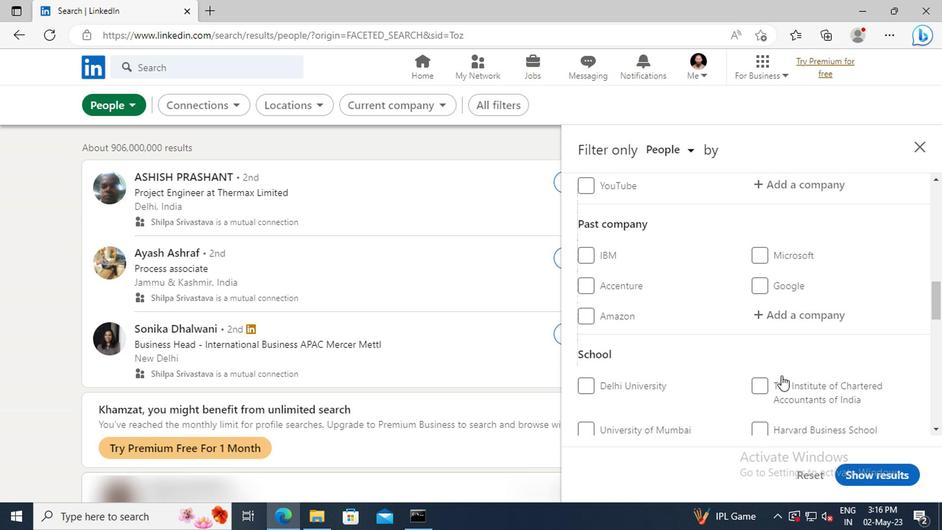 
Action: Mouse scrolled (660, 371) with delta (0, 0)
Screenshot: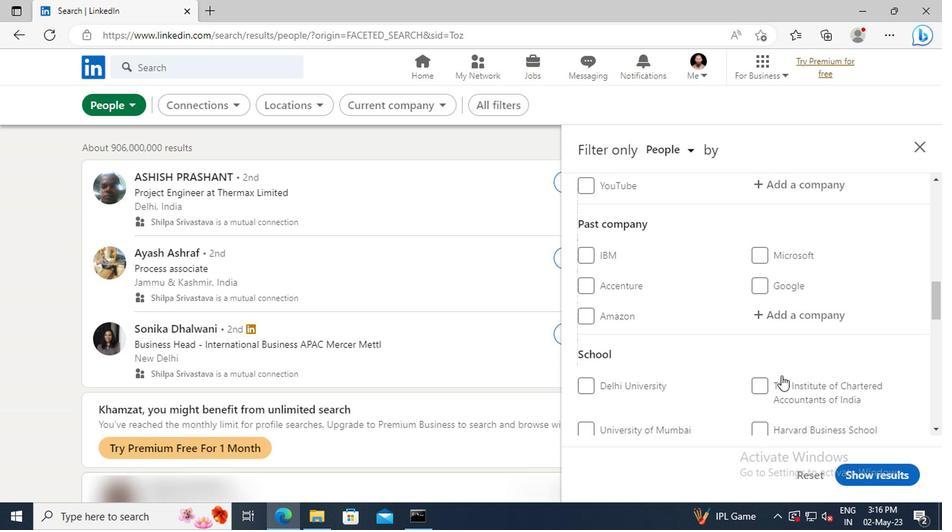 
Action: Mouse scrolled (660, 371) with delta (0, 0)
Screenshot: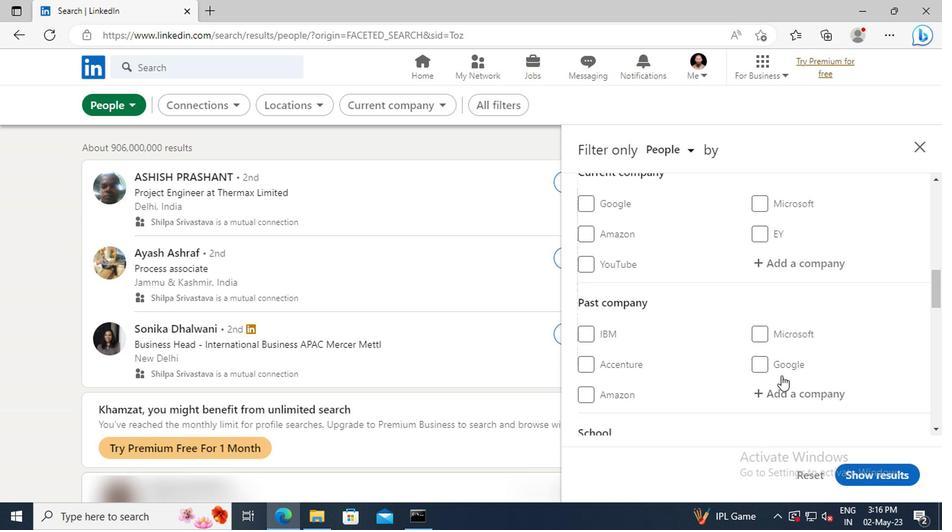 
Action: Mouse moved to (655, 323)
Screenshot: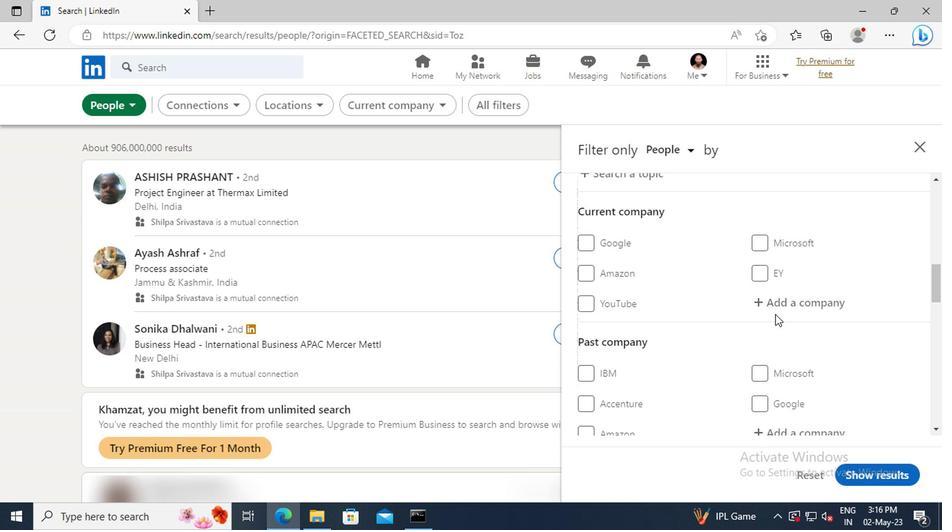 
Action: Mouse pressed left at (655, 323)
Screenshot: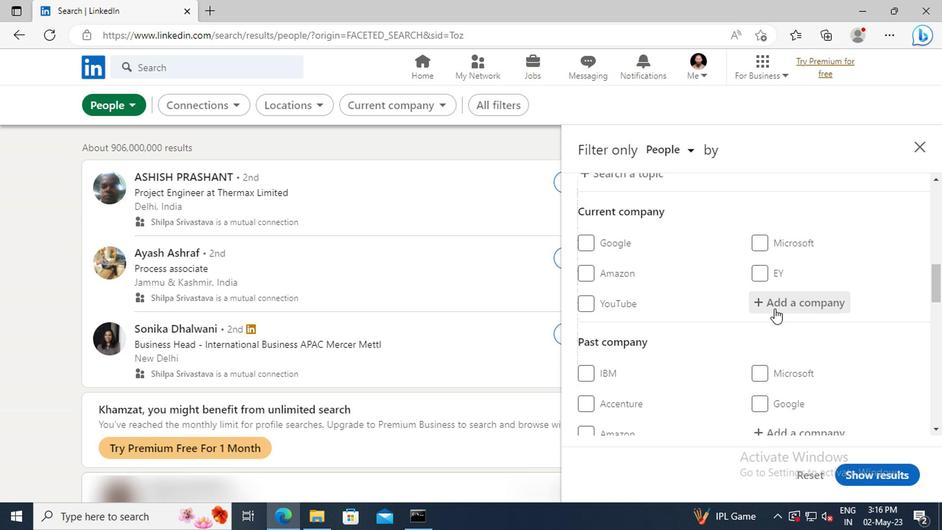 
Action: Key pressed <Key.shift>JLL<Key.space><Key.shift>IND
Screenshot: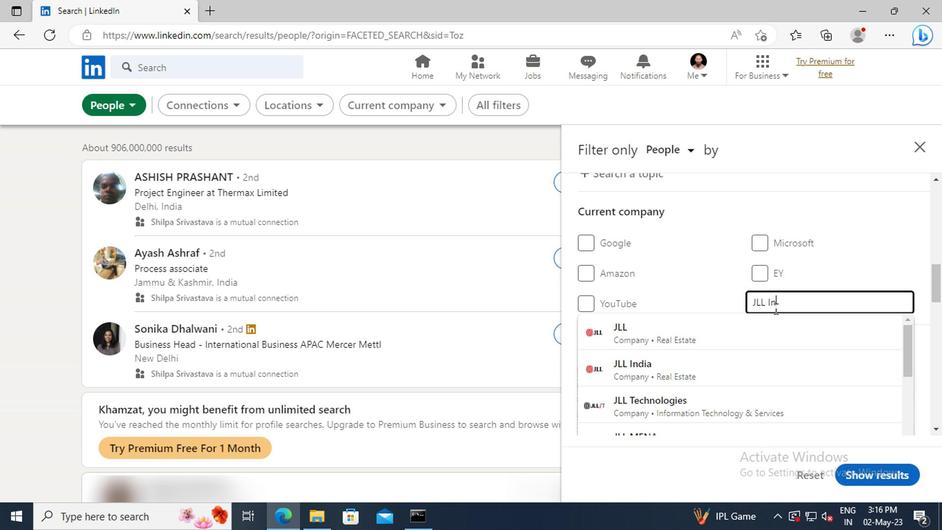 
Action: Mouse moved to (654, 331)
Screenshot: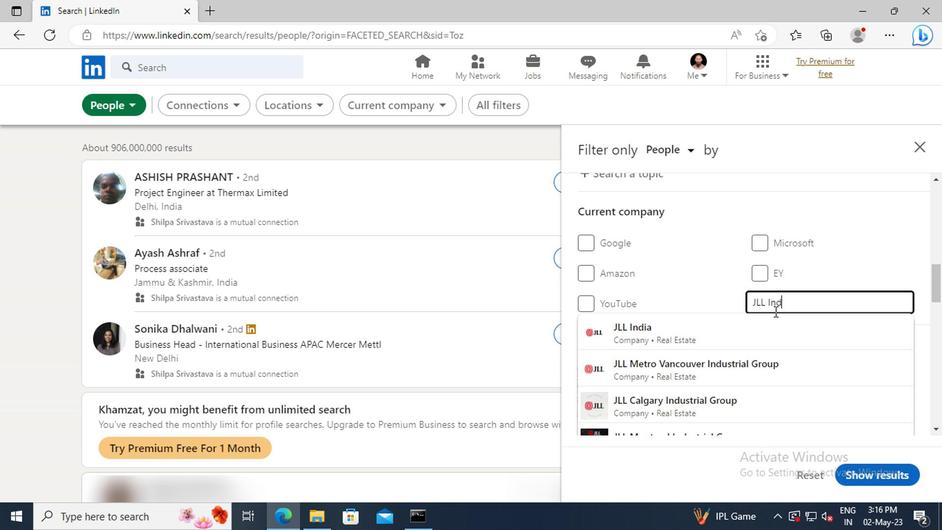 
Action: Mouse pressed left at (654, 331)
Screenshot: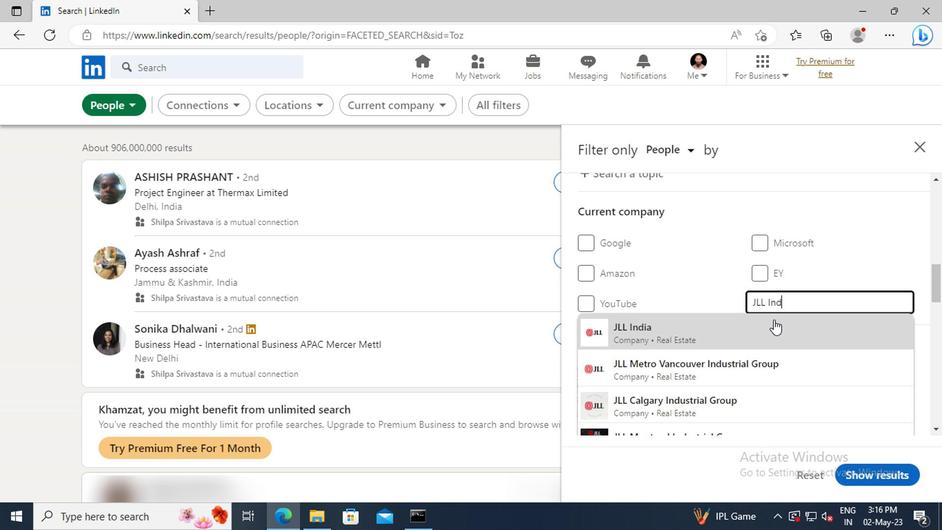 
Action: Mouse scrolled (654, 331) with delta (0, 0)
Screenshot: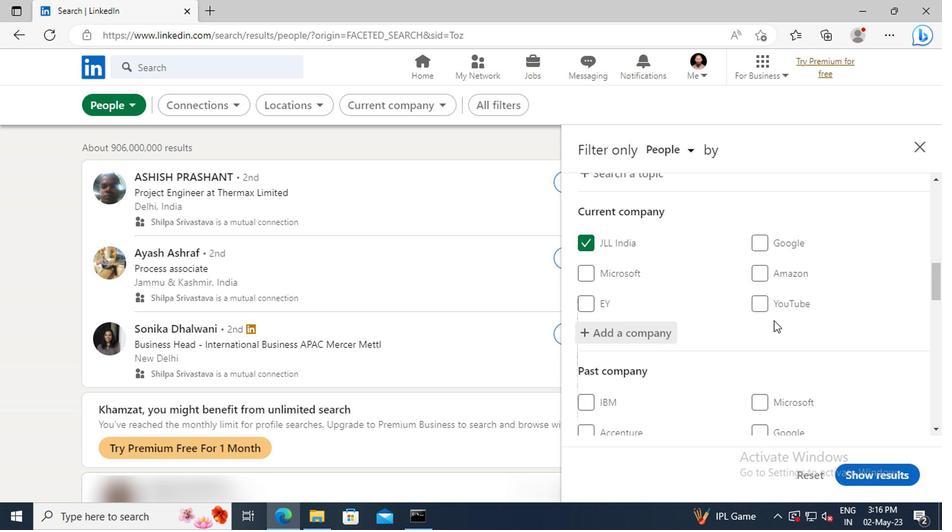 
Action: Mouse scrolled (654, 331) with delta (0, 0)
Screenshot: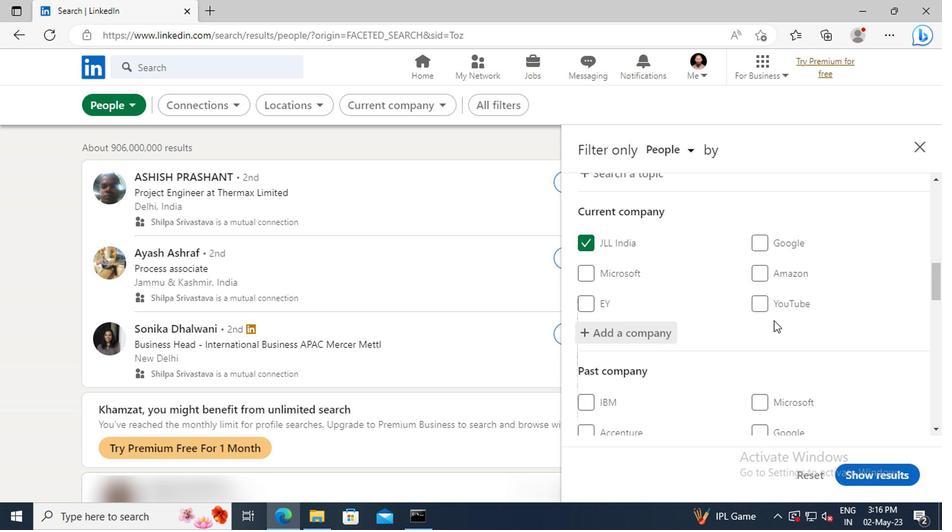 
Action: Mouse scrolled (654, 331) with delta (0, 0)
Screenshot: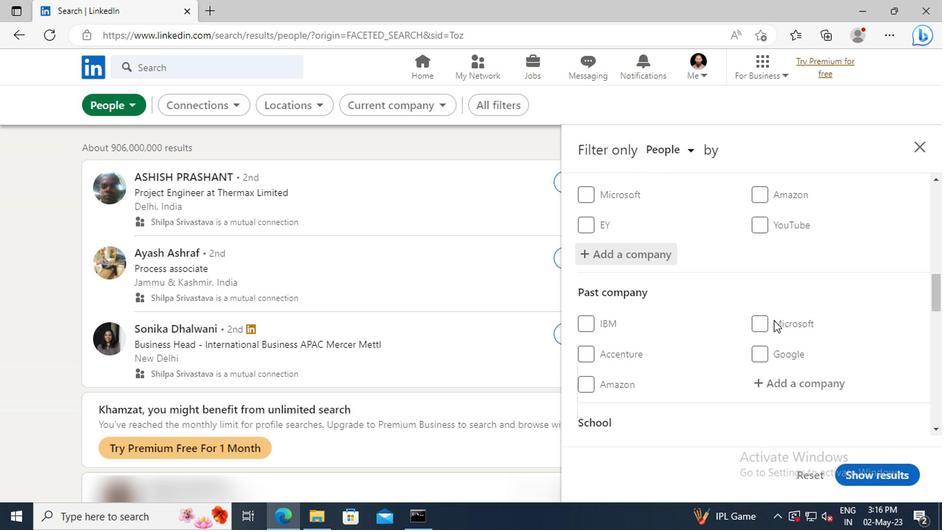 
Action: Mouse scrolled (654, 331) with delta (0, 0)
Screenshot: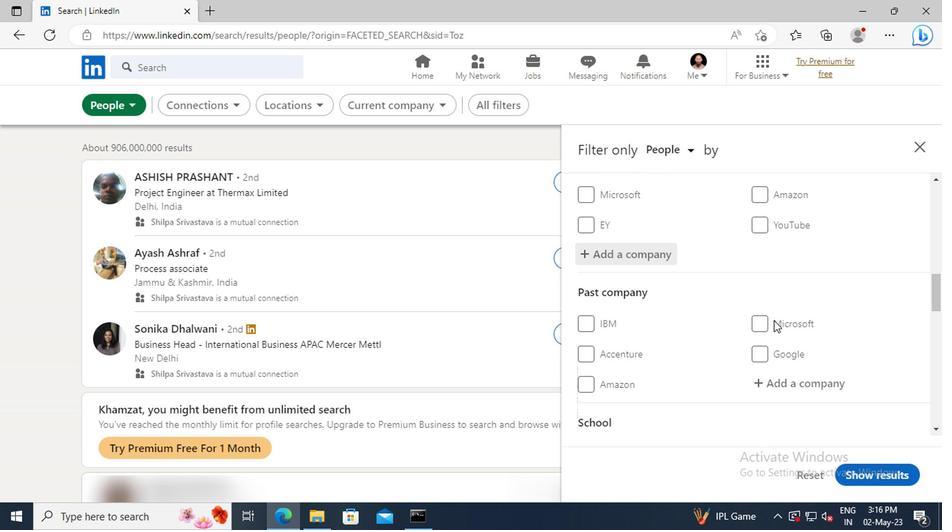 
Action: Mouse moved to (651, 325)
Screenshot: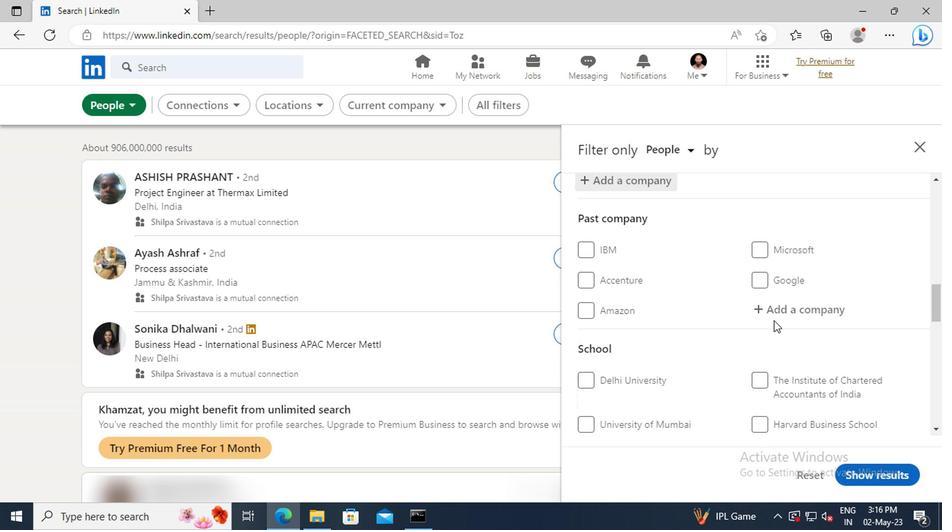 
Action: Mouse scrolled (651, 325) with delta (0, 0)
Screenshot: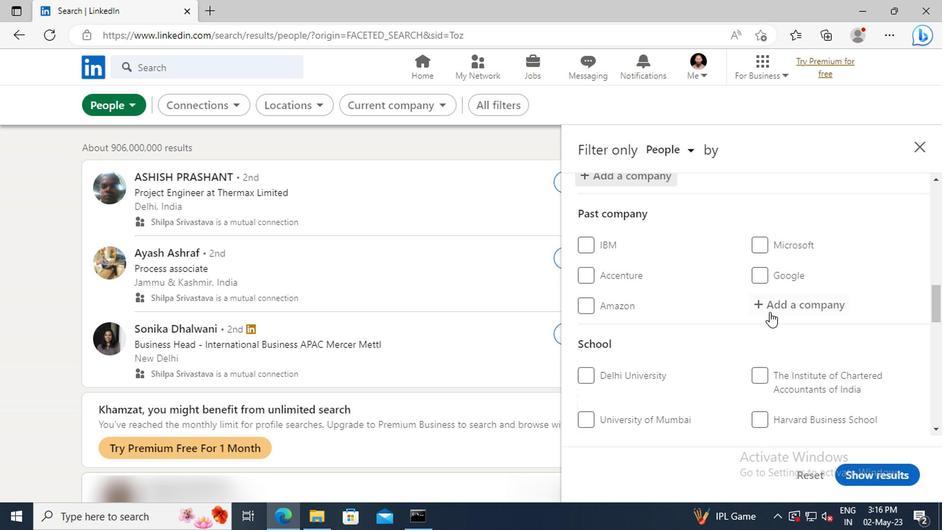 
Action: Mouse scrolled (651, 325) with delta (0, 0)
Screenshot: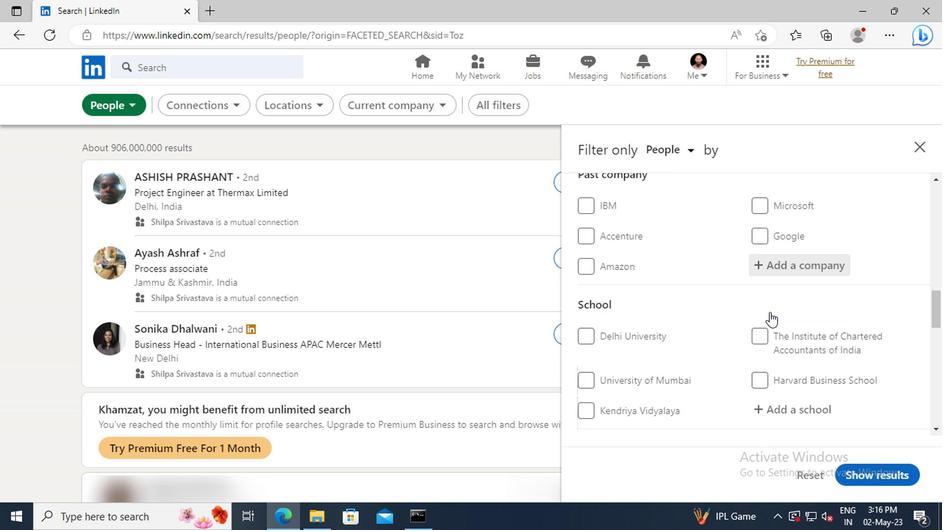 
Action: Mouse scrolled (651, 325) with delta (0, 0)
Screenshot: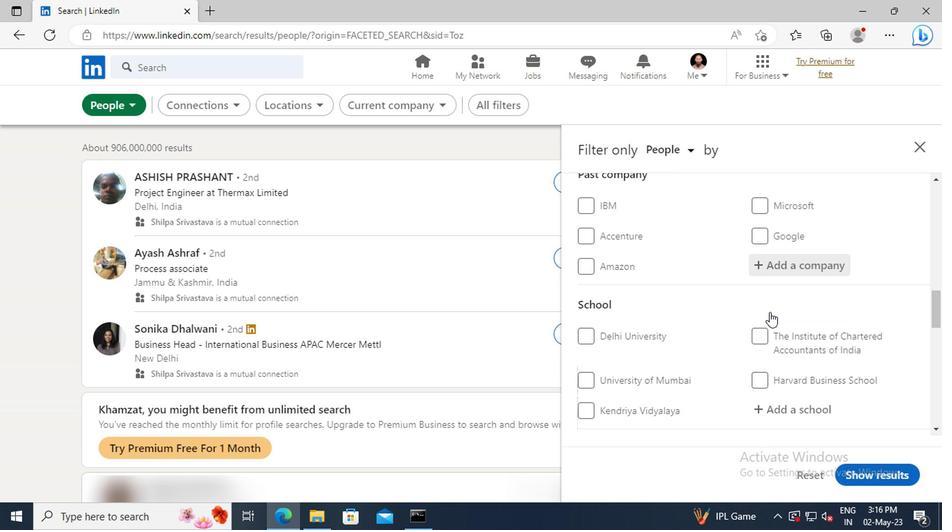 
Action: Mouse moved to (652, 337)
Screenshot: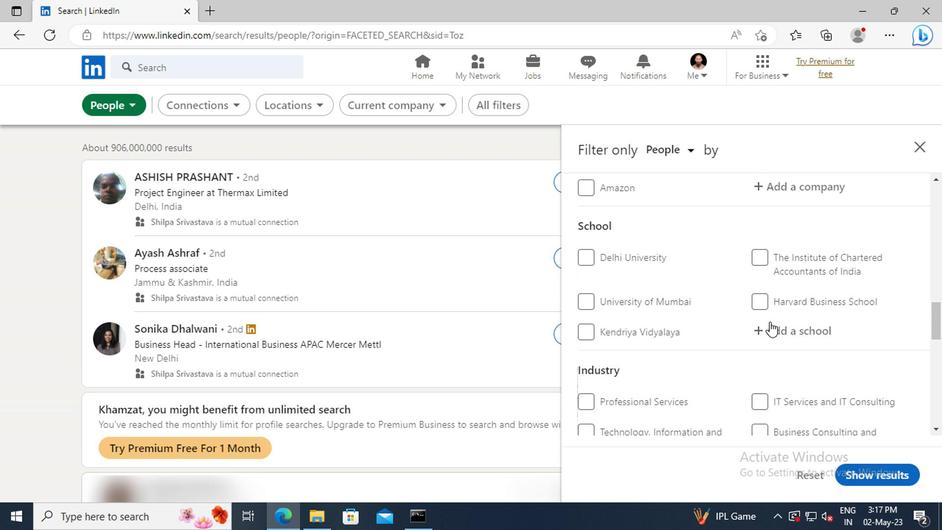 
Action: Mouse pressed left at (652, 337)
Screenshot: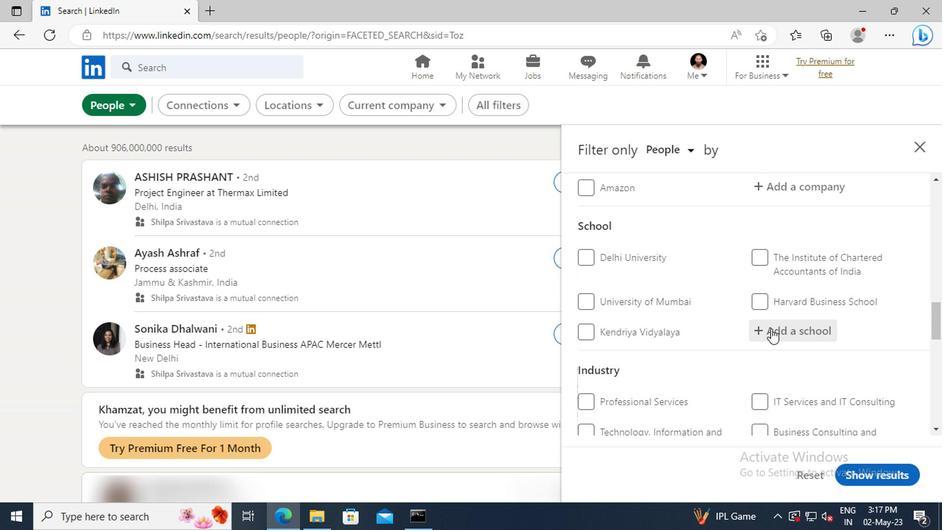
Action: Key pressed <Key.shift>RICS<Key.space><Key.shift>S
Screenshot: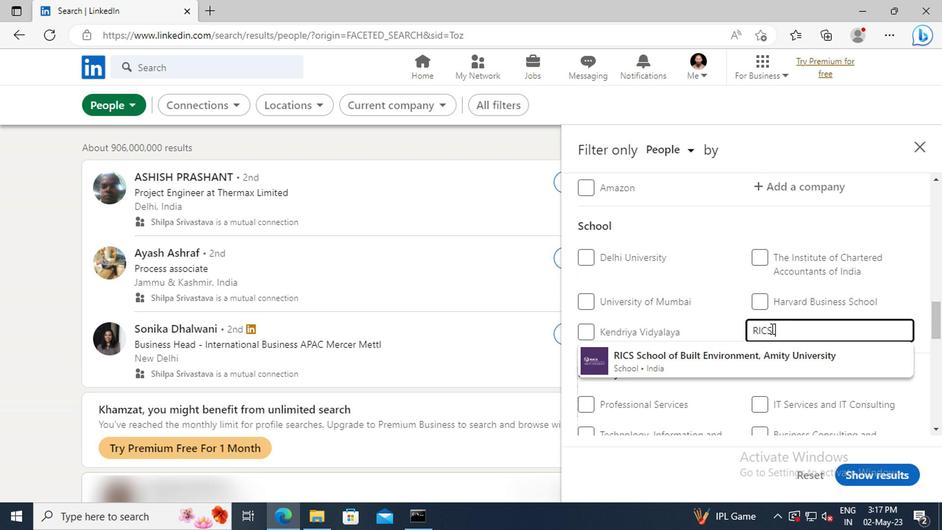 
Action: Mouse moved to (655, 358)
Screenshot: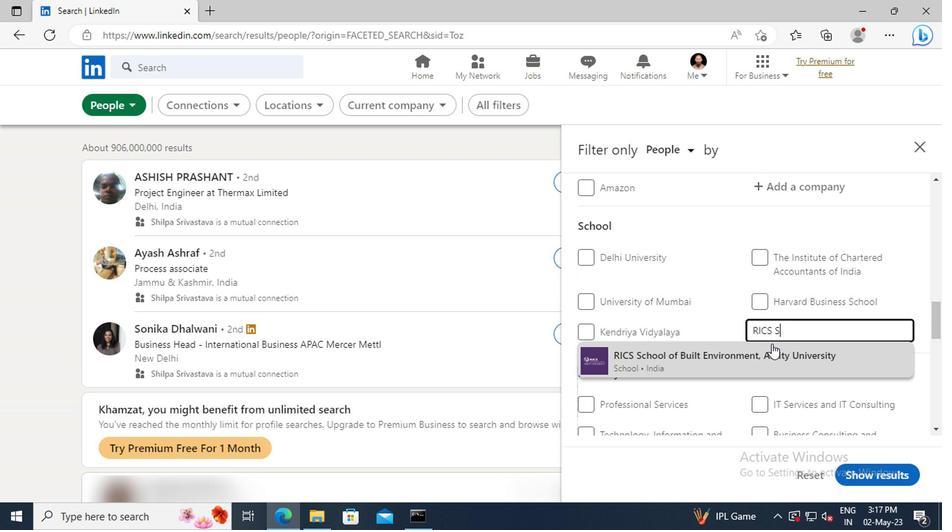 
Action: Mouse pressed left at (655, 358)
Screenshot: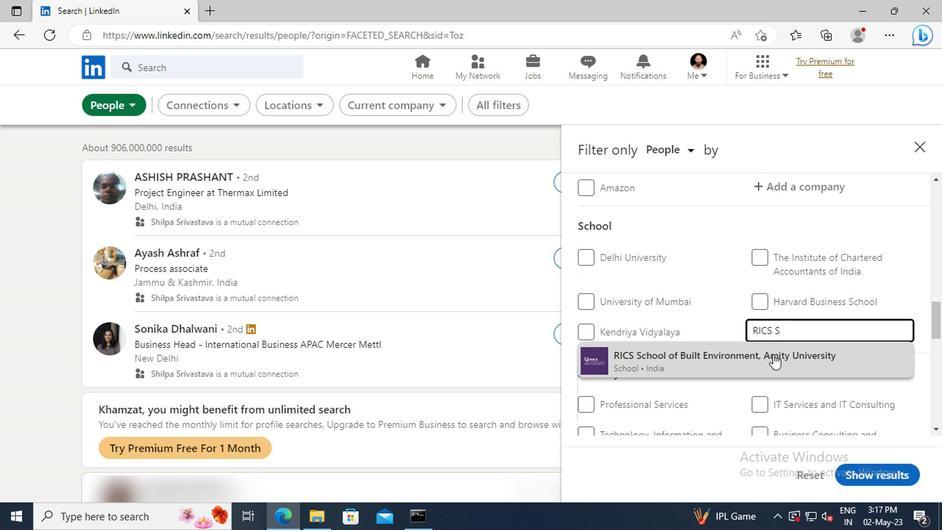 
Action: Mouse scrolled (655, 358) with delta (0, 0)
Screenshot: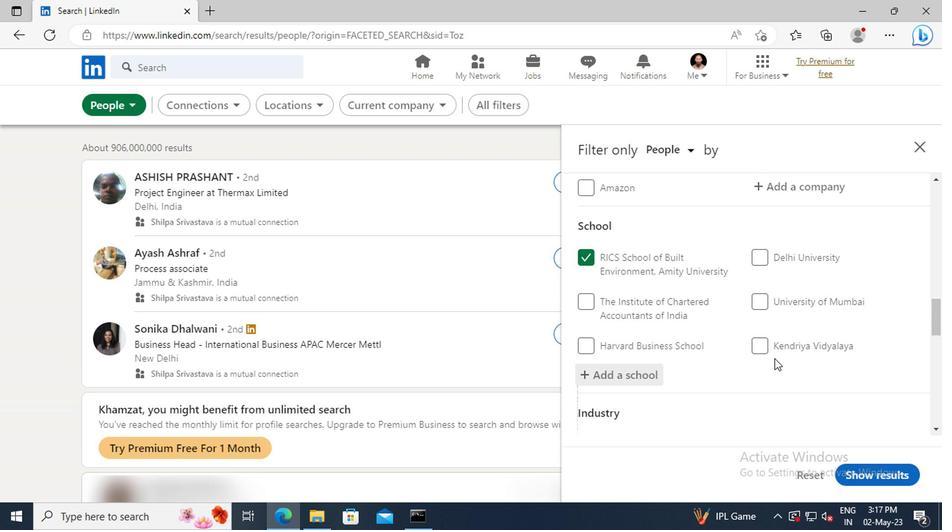 
Action: Mouse scrolled (655, 358) with delta (0, 0)
Screenshot: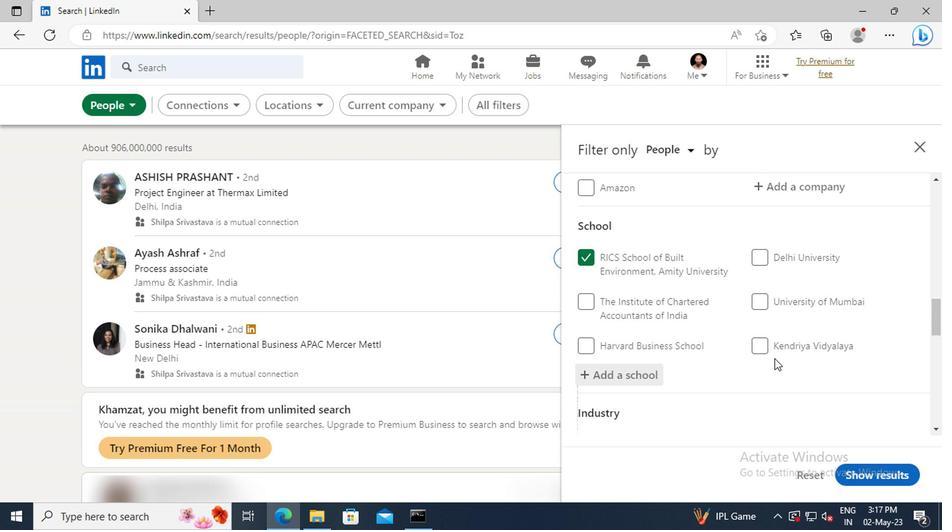 
Action: Mouse moved to (654, 347)
Screenshot: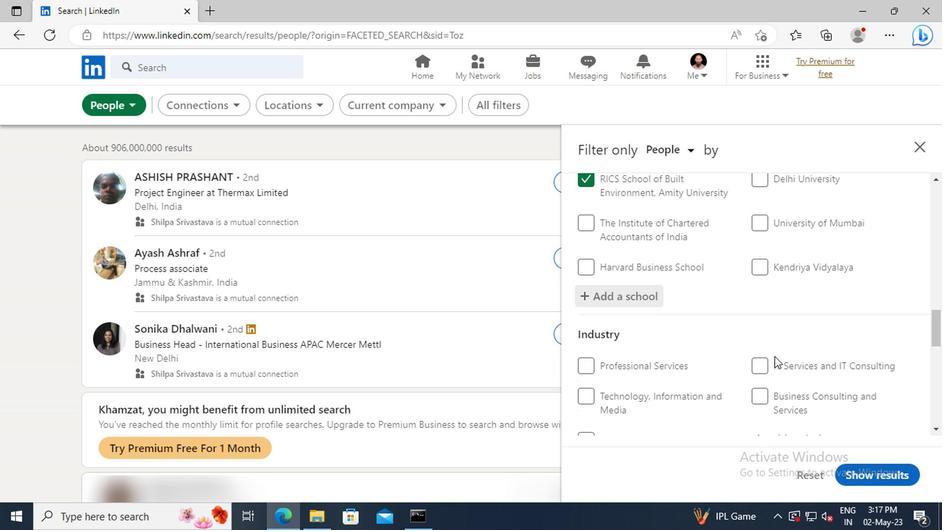 
Action: Mouse scrolled (654, 346) with delta (0, 0)
Screenshot: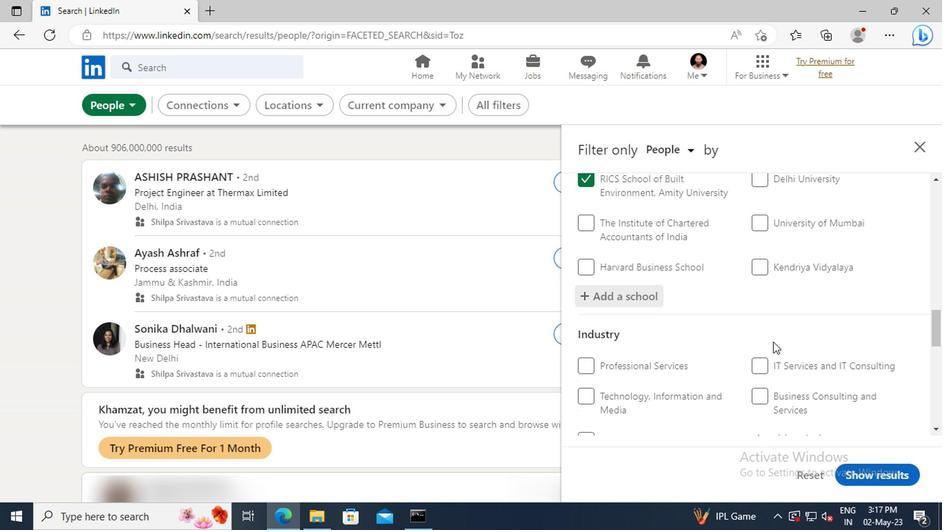 
Action: Mouse scrolled (654, 346) with delta (0, 0)
Screenshot: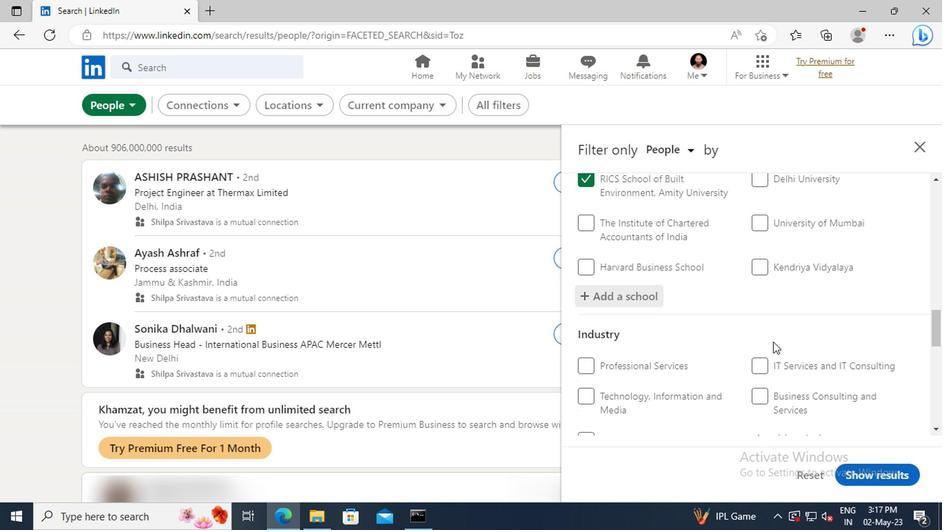 
Action: Mouse moved to (652, 336)
Screenshot: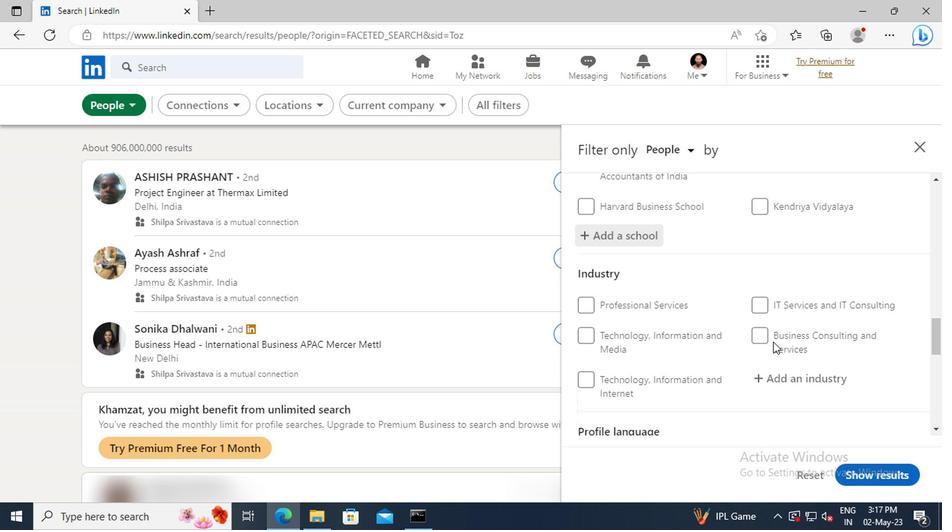
Action: Mouse scrolled (652, 335) with delta (0, 0)
Screenshot: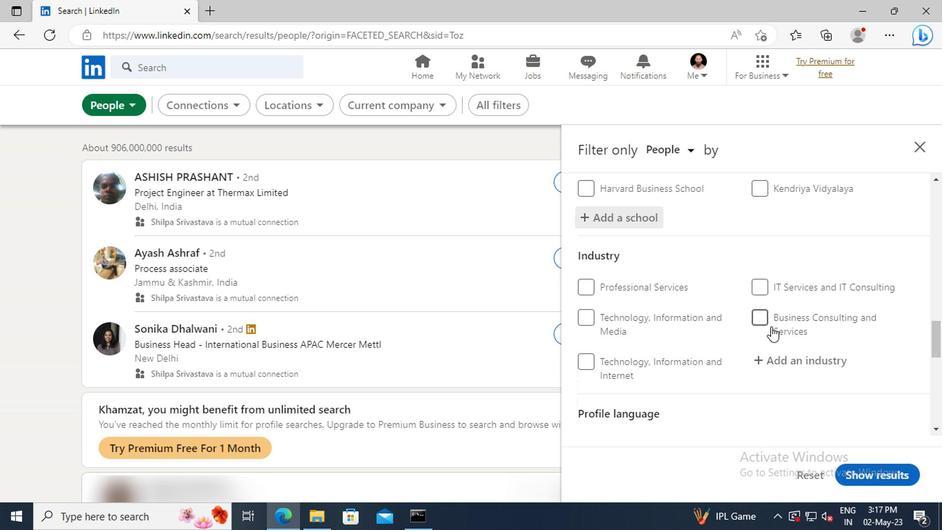 
Action: Mouse pressed left at (652, 336)
Screenshot: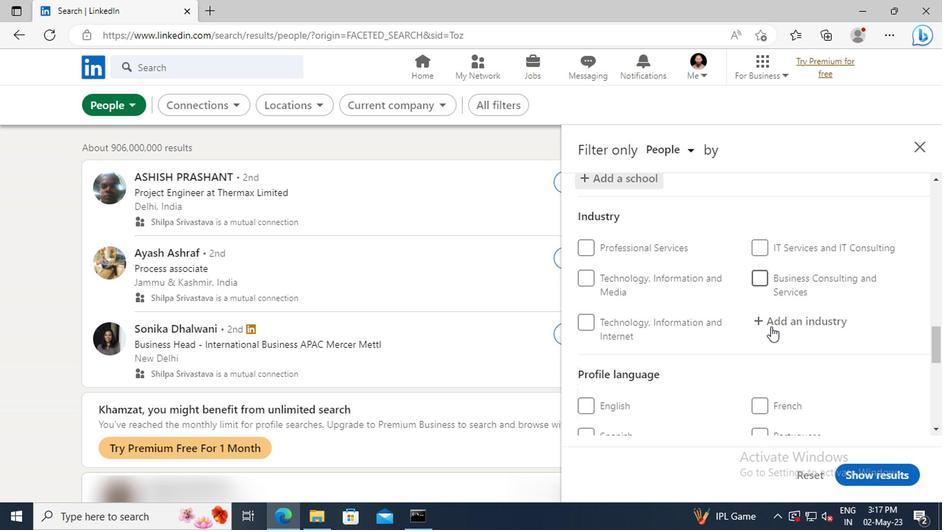 
Action: Key pressed <Key.shift>FURNITURE<Key.space>
Screenshot: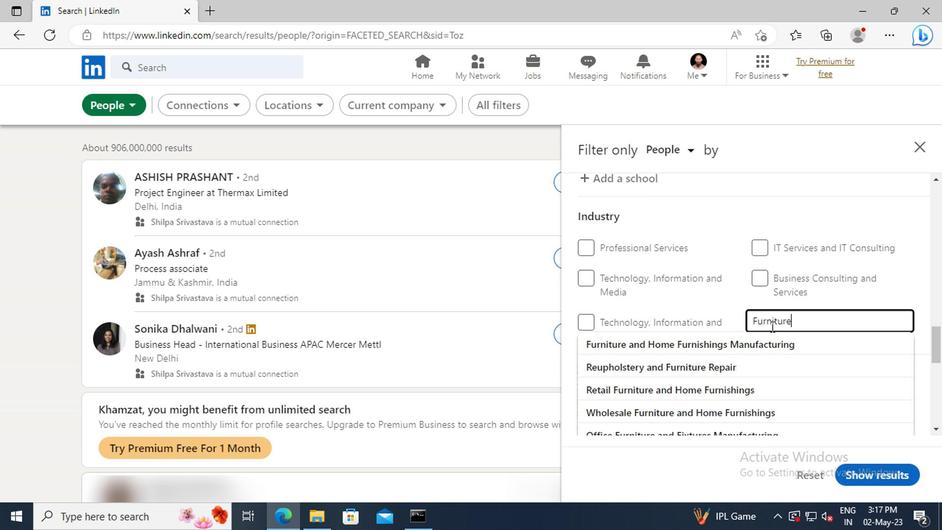 
Action: Mouse moved to (653, 346)
Screenshot: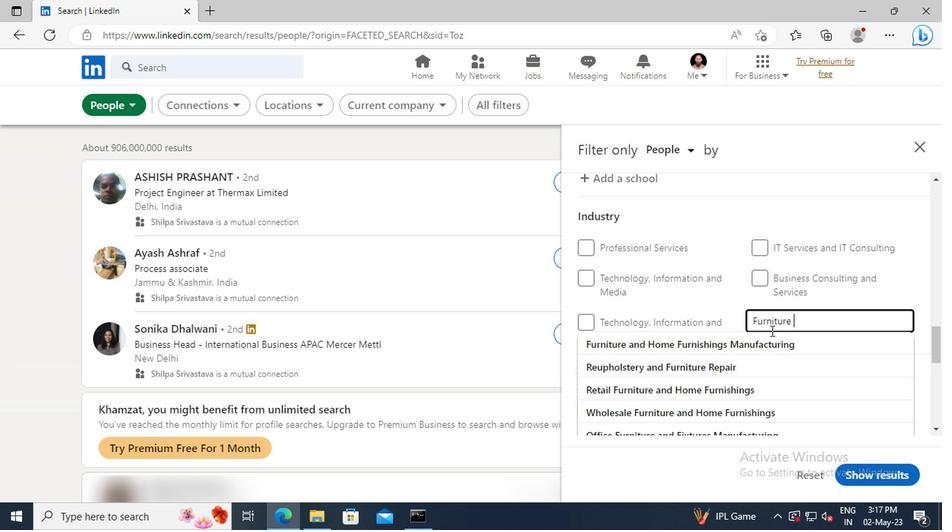
Action: Mouse pressed left at (653, 346)
Screenshot: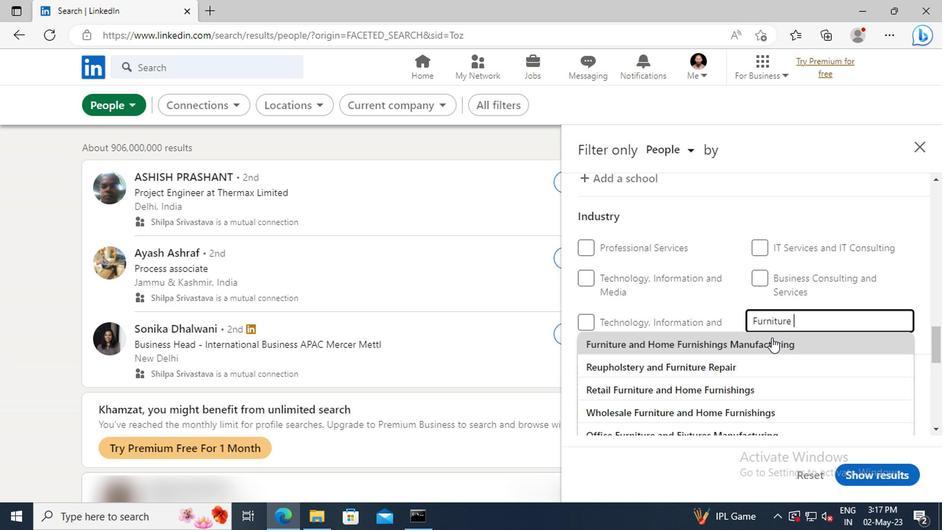 
Action: Mouse scrolled (653, 346) with delta (0, 0)
Screenshot: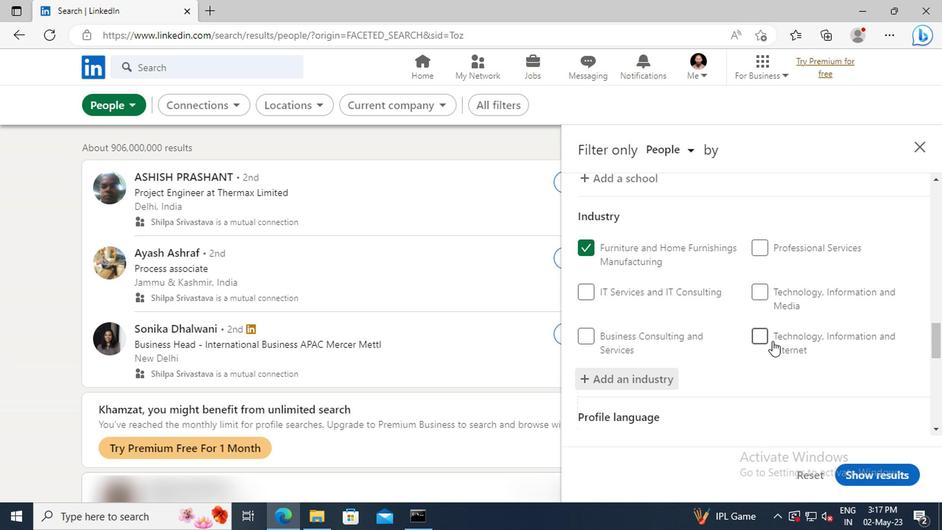 
Action: Mouse scrolled (653, 346) with delta (0, 0)
Screenshot: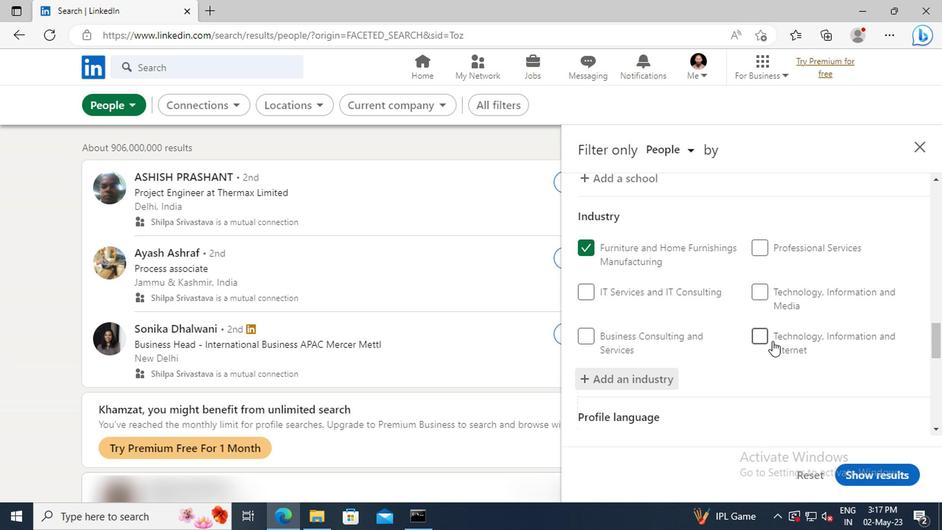 
Action: Mouse scrolled (653, 346) with delta (0, 0)
Screenshot: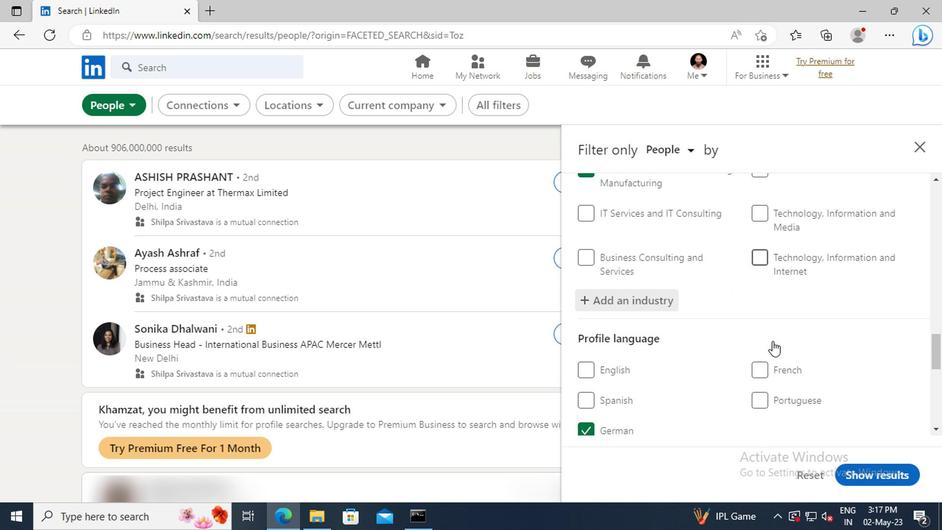 
Action: Mouse moved to (653, 338)
Screenshot: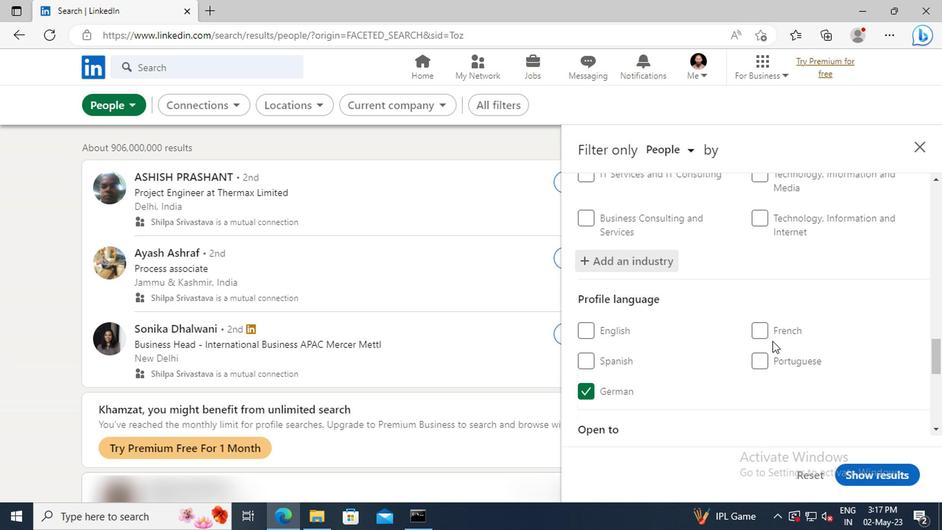 
Action: Mouse scrolled (653, 337) with delta (0, 0)
Screenshot: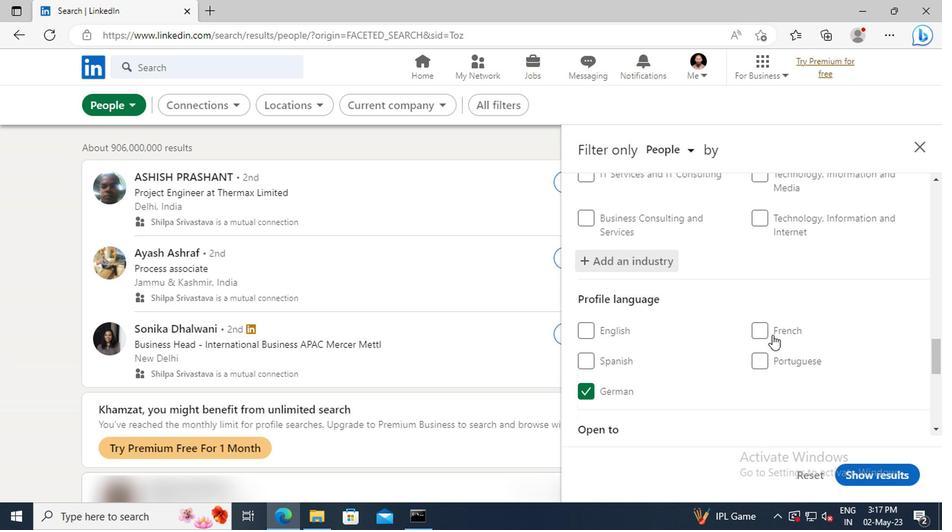 
Action: Mouse scrolled (653, 337) with delta (0, 0)
Screenshot: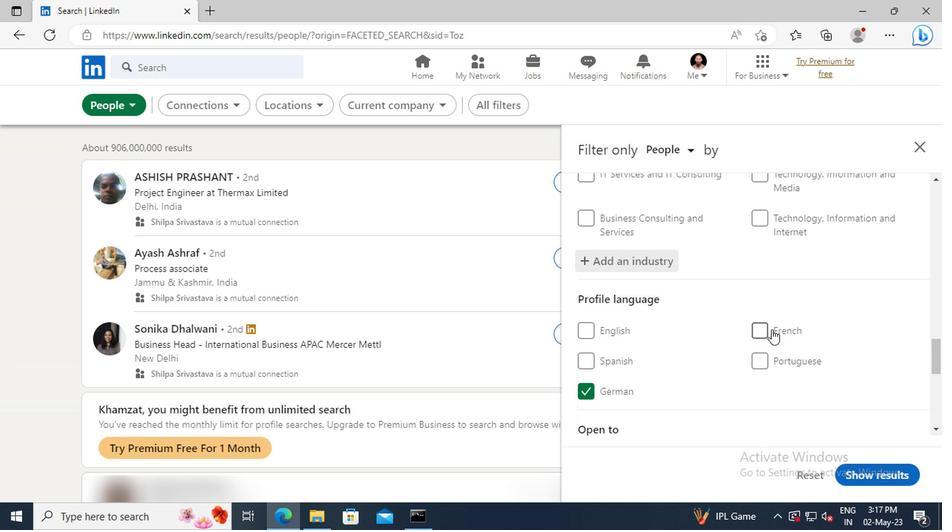 
Action: Mouse scrolled (653, 337) with delta (0, 0)
Screenshot: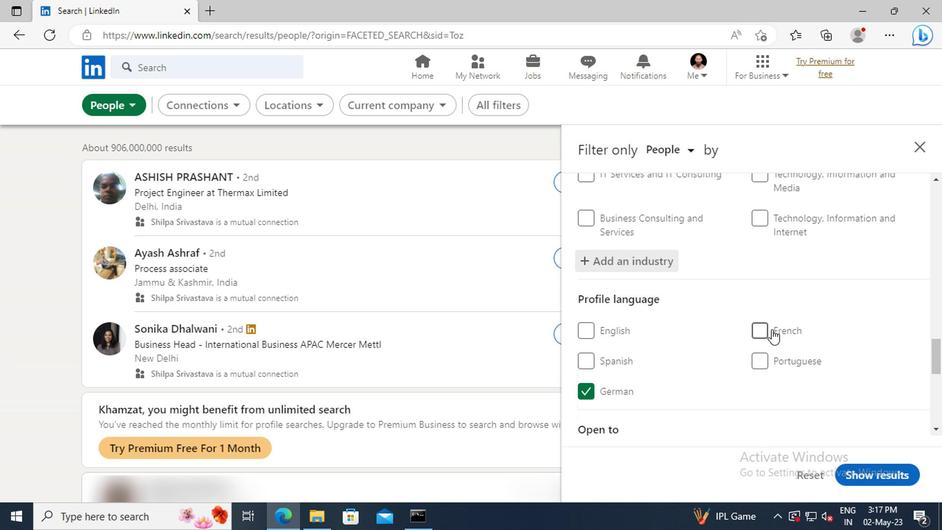 
Action: Mouse moved to (651, 331)
Screenshot: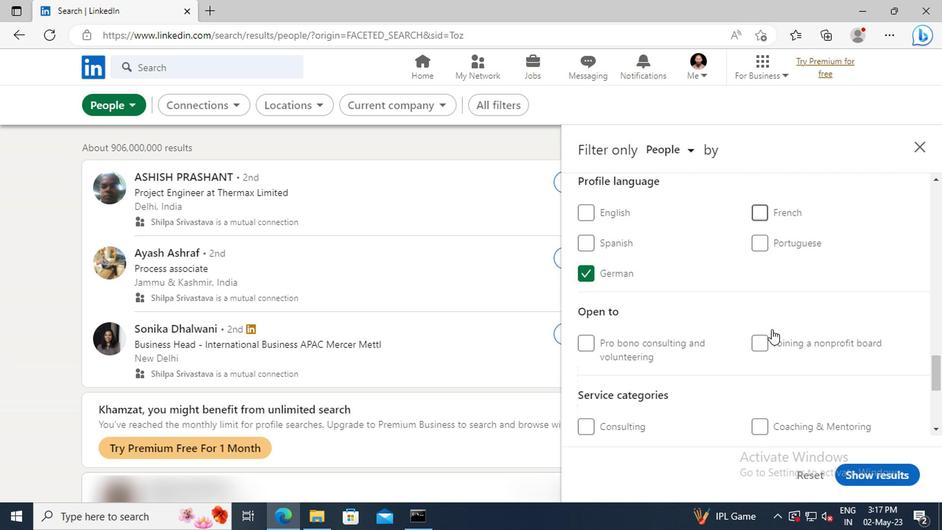
Action: Mouse scrolled (651, 330) with delta (0, 0)
Screenshot: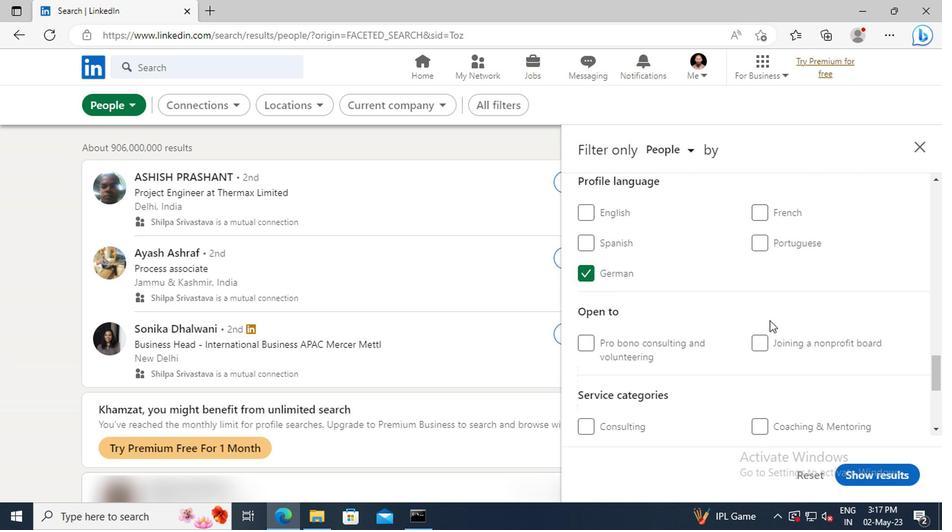 
Action: Mouse scrolled (651, 330) with delta (0, 0)
Screenshot: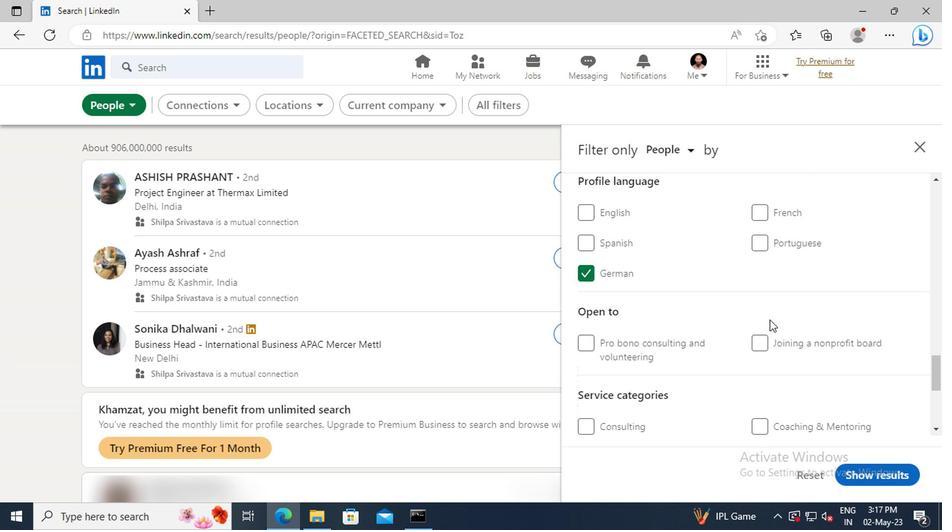 
Action: Mouse moved to (649, 328)
Screenshot: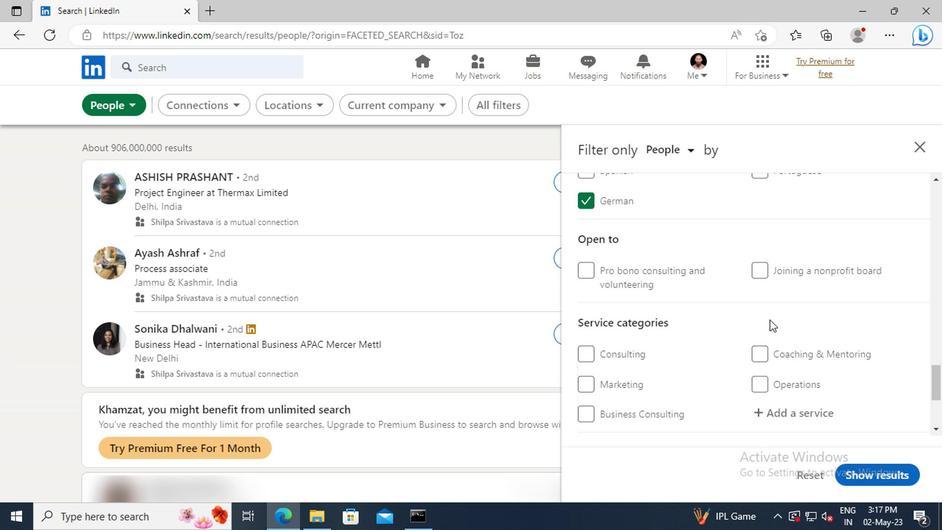 
Action: Mouse scrolled (649, 328) with delta (0, 0)
Screenshot: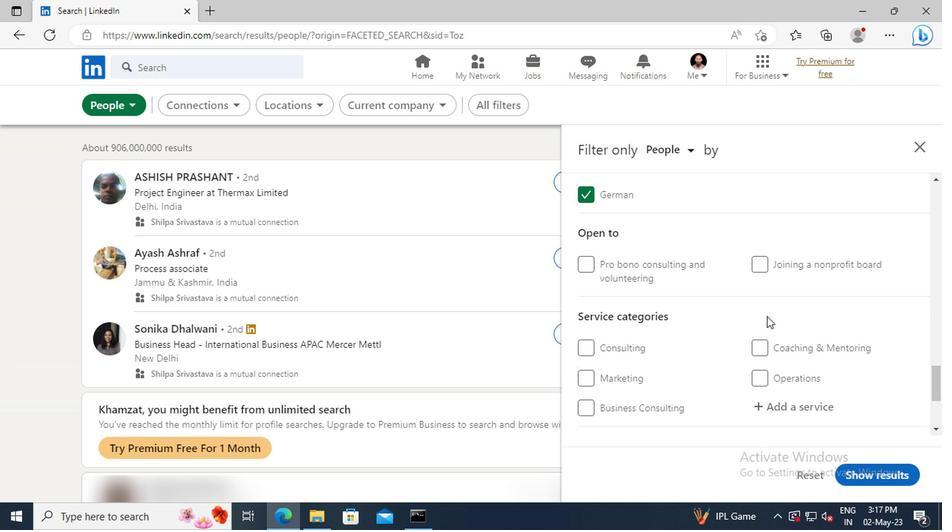 
Action: Mouse scrolled (649, 328) with delta (0, 0)
Screenshot: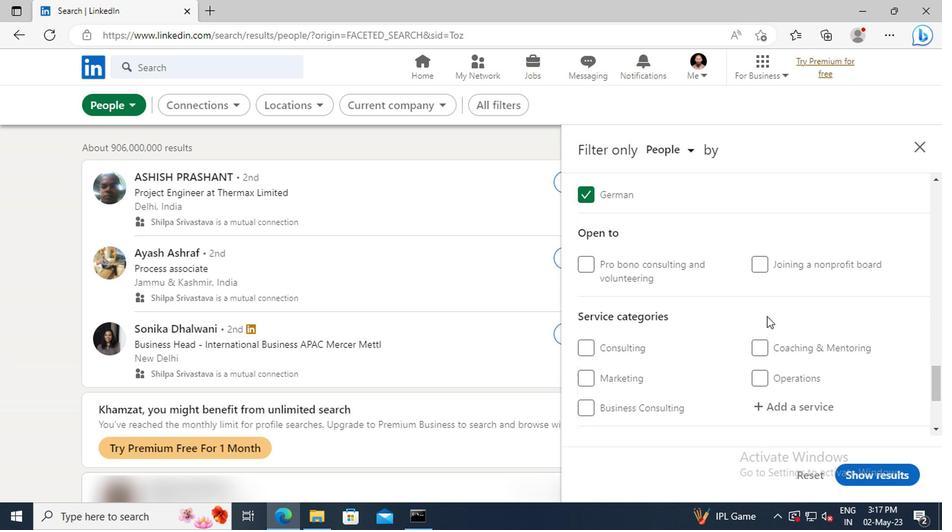 
Action: Mouse moved to (649, 336)
Screenshot: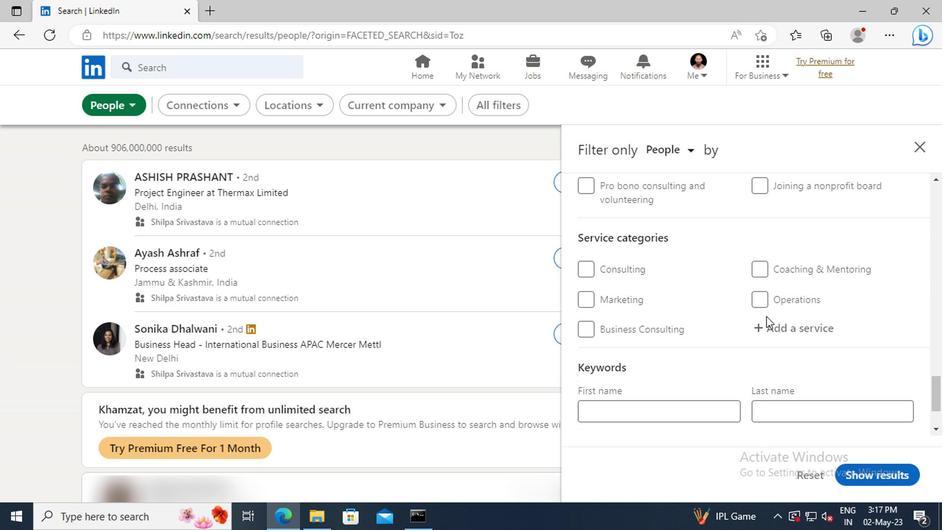 
Action: Mouse pressed left at (649, 336)
Screenshot: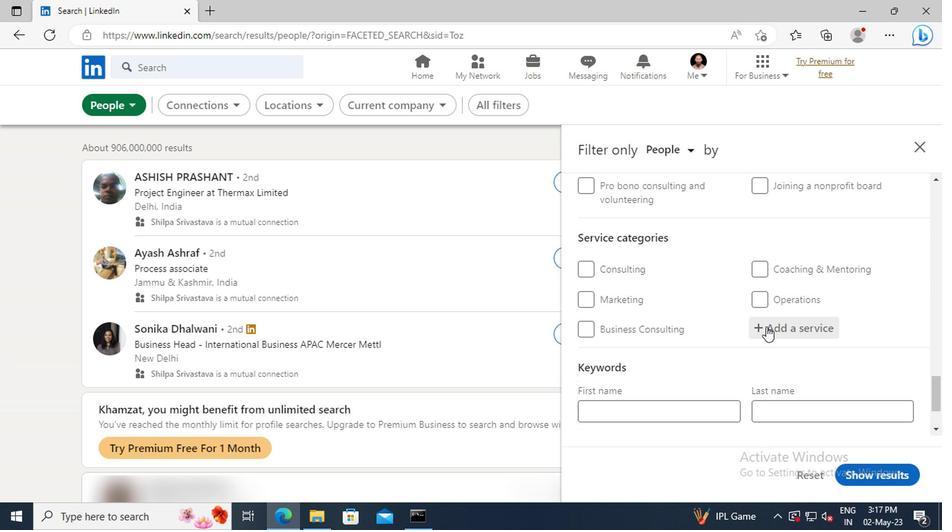 
Action: Mouse moved to (650, 336)
Screenshot: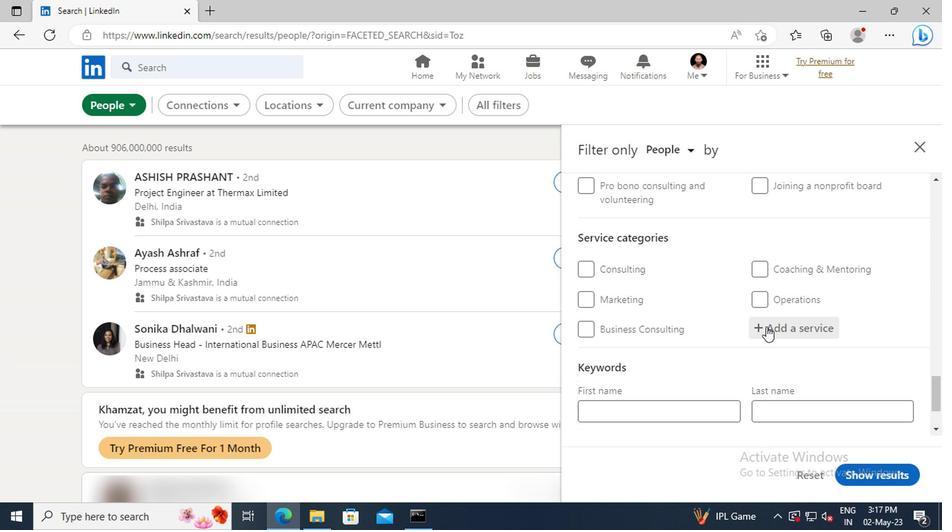 
Action: Key pressed <Key.shift>VISUAL<Key.space>
Screenshot: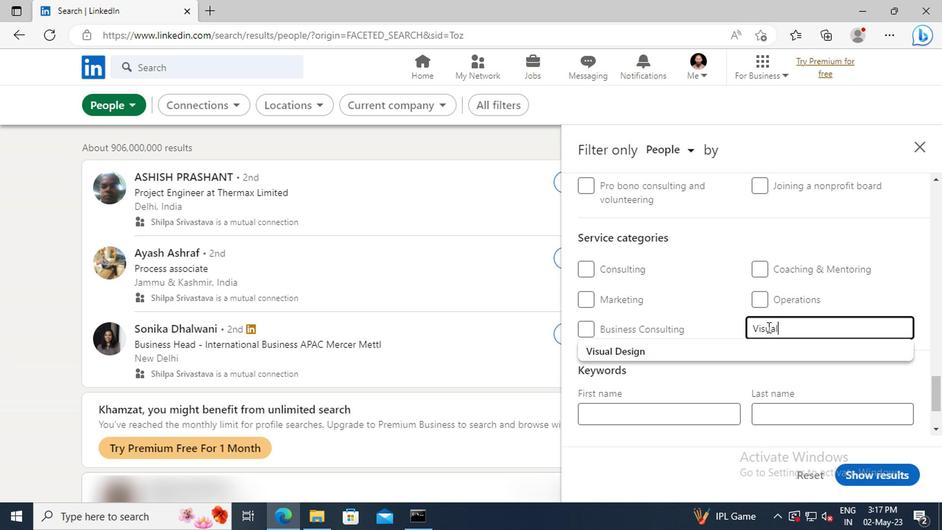 
Action: Mouse moved to (652, 350)
Screenshot: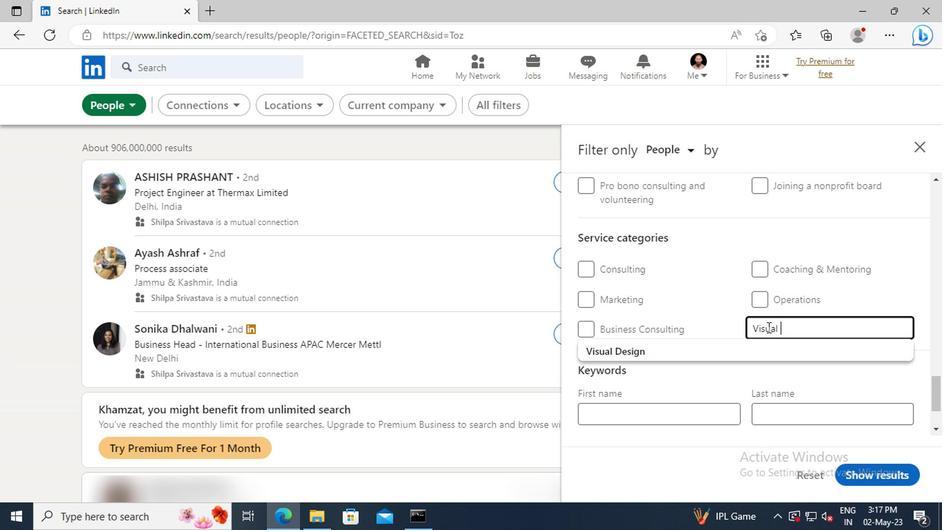 
Action: Mouse pressed left at (652, 350)
Screenshot: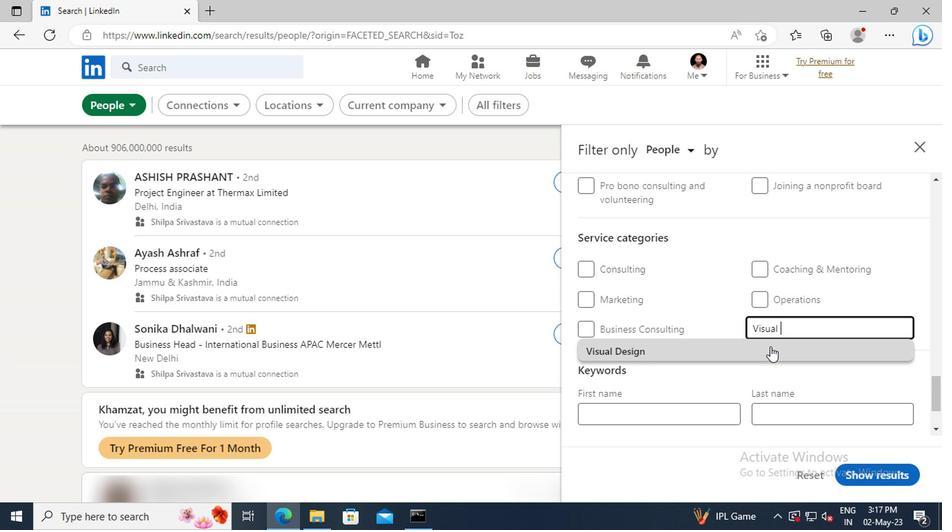 
Action: Mouse scrolled (652, 350) with delta (0, 0)
Screenshot: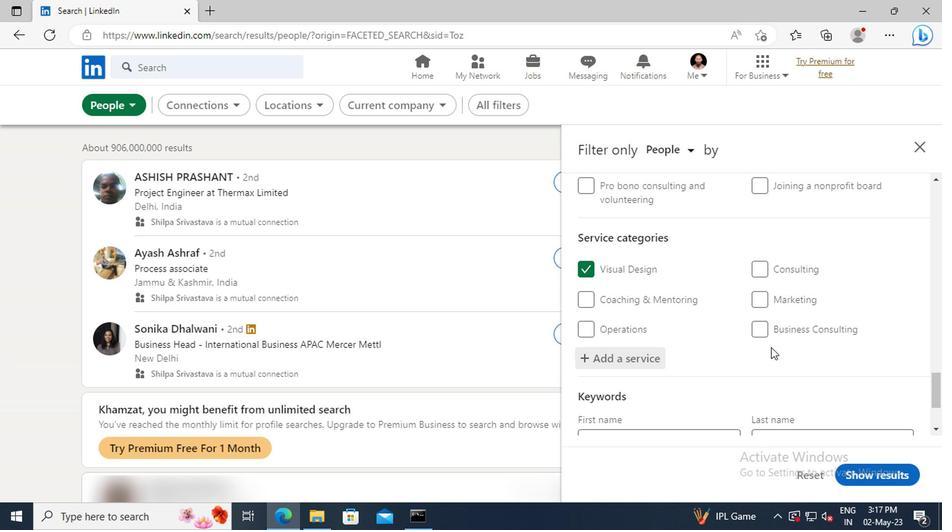
Action: Mouse scrolled (652, 350) with delta (0, 0)
Screenshot: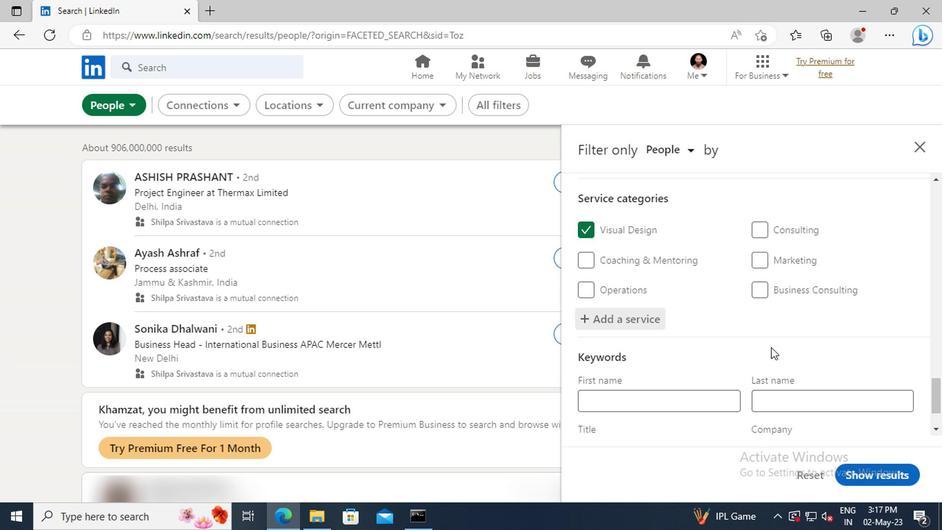 
Action: Mouse scrolled (652, 350) with delta (0, 0)
Screenshot: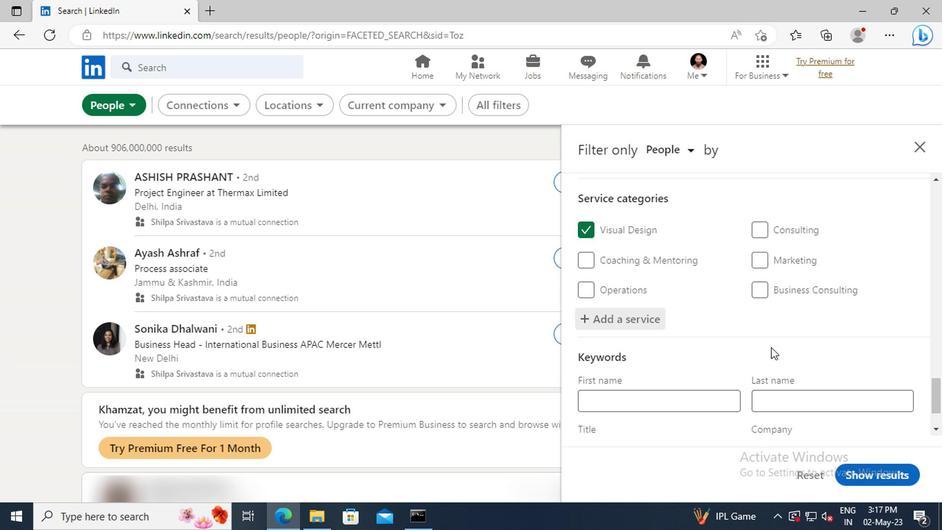 
Action: Mouse scrolled (652, 350) with delta (0, 0)
Screenshot: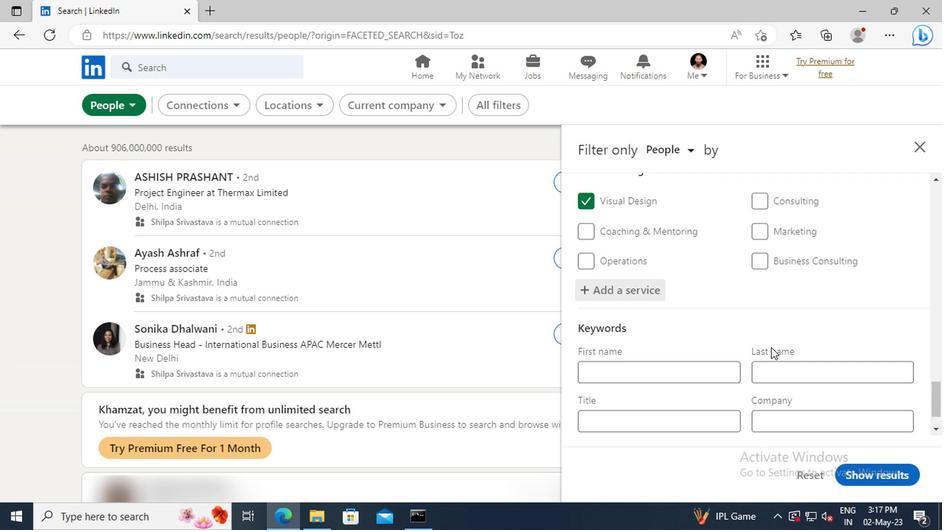 
Action: Mouse scrolled (652, 350) with delta (0, 0)
Screenshot: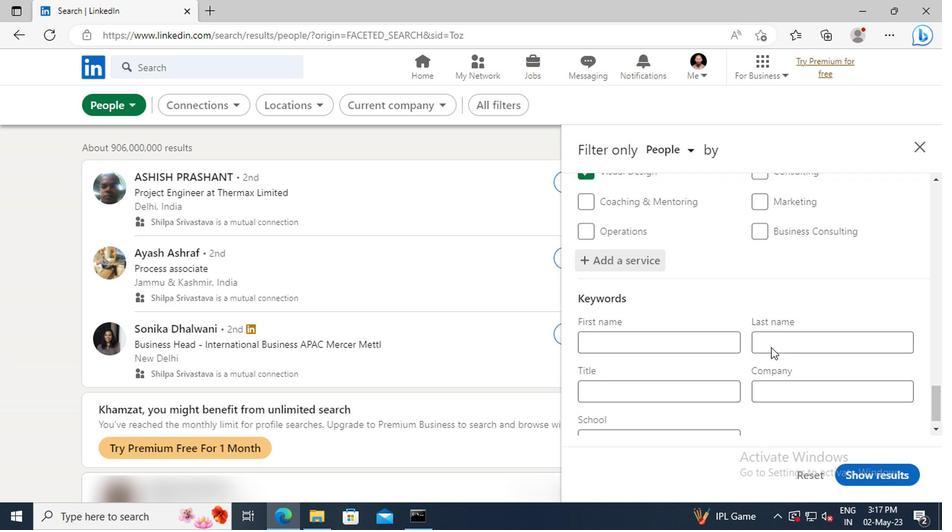 
Action: Mouse moved to (589, 368)
Screenshot: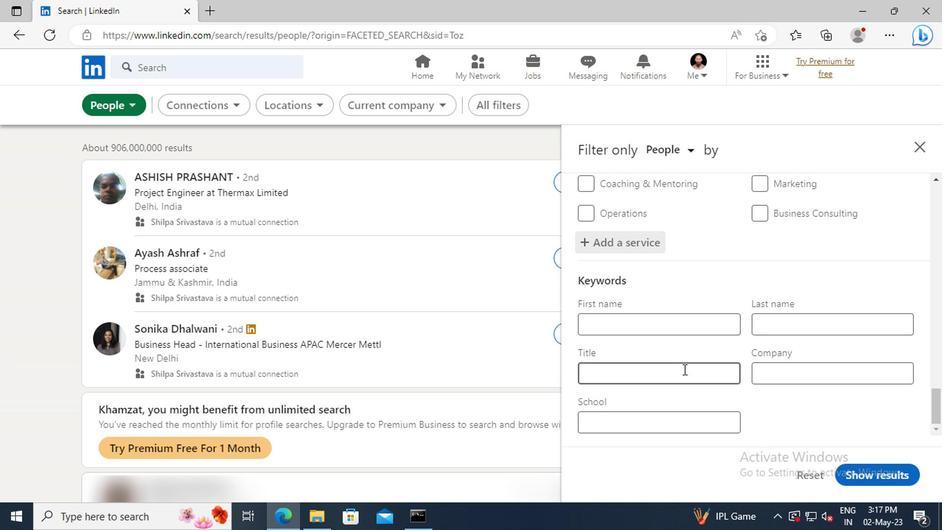 
Action: Mouse pressed left at (589, 368)
Screenshot: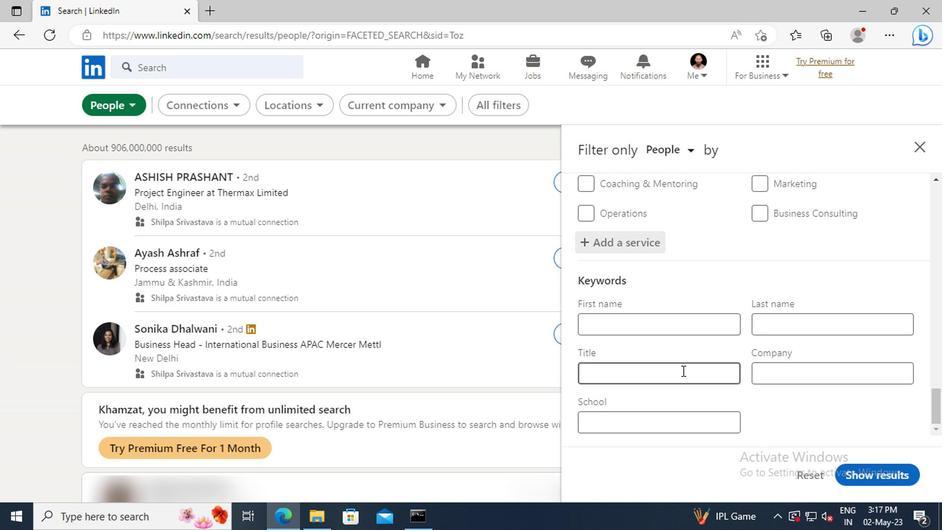 
Action: Key pressed <Key.shift>MARKETING<Key.space><Key.shift>RESEARCH<Key.space><Key.shift>ANALYST<Key.enter>
Screenshot: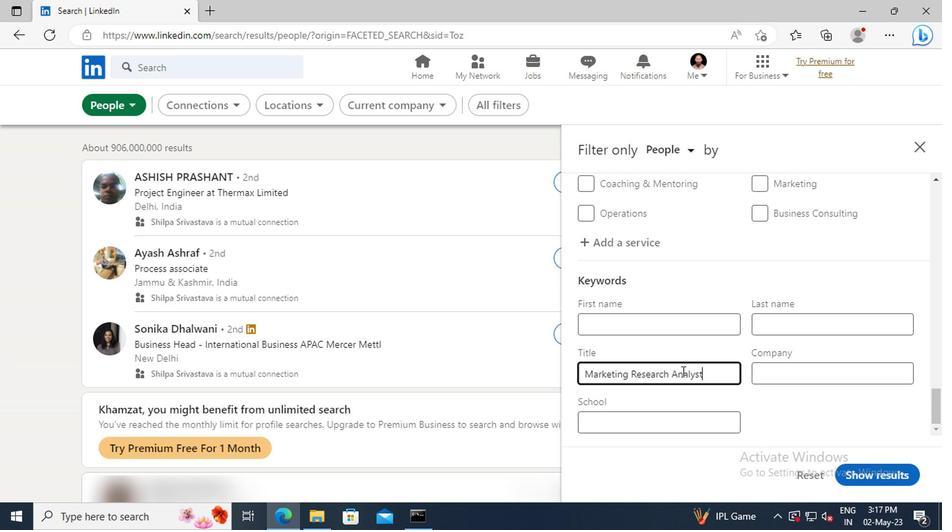 
Action: Mouse moved to (720, 444)
Screenshot: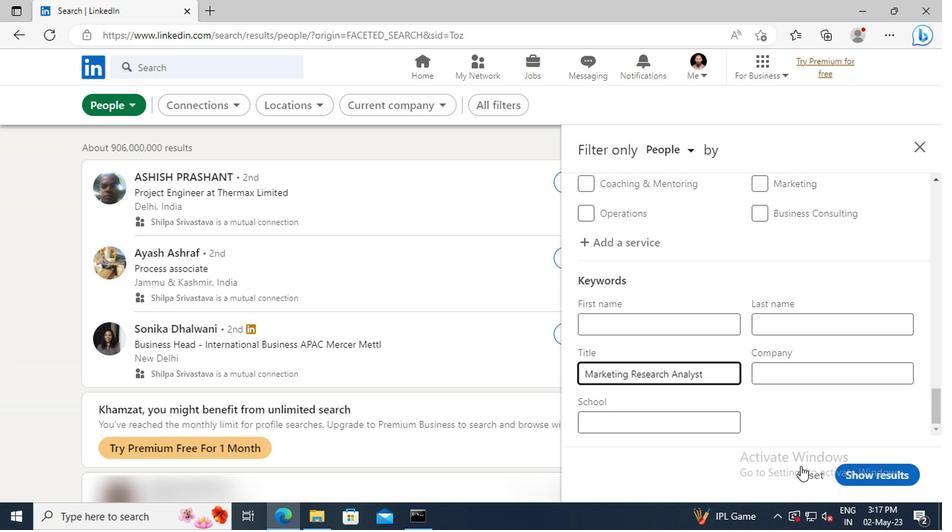 
Action: Mouse pressed left at (720, 444)
Screenshot: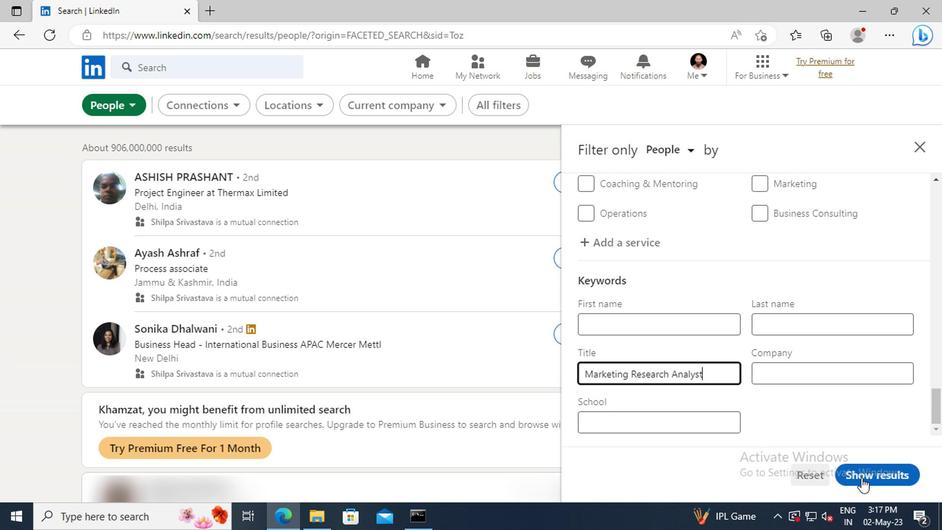 
